 Task: Get the current traffic updates for the Santa Fe Plaza in New Mexico.
Action: Mouse moved to (100, 77)
Screenshot: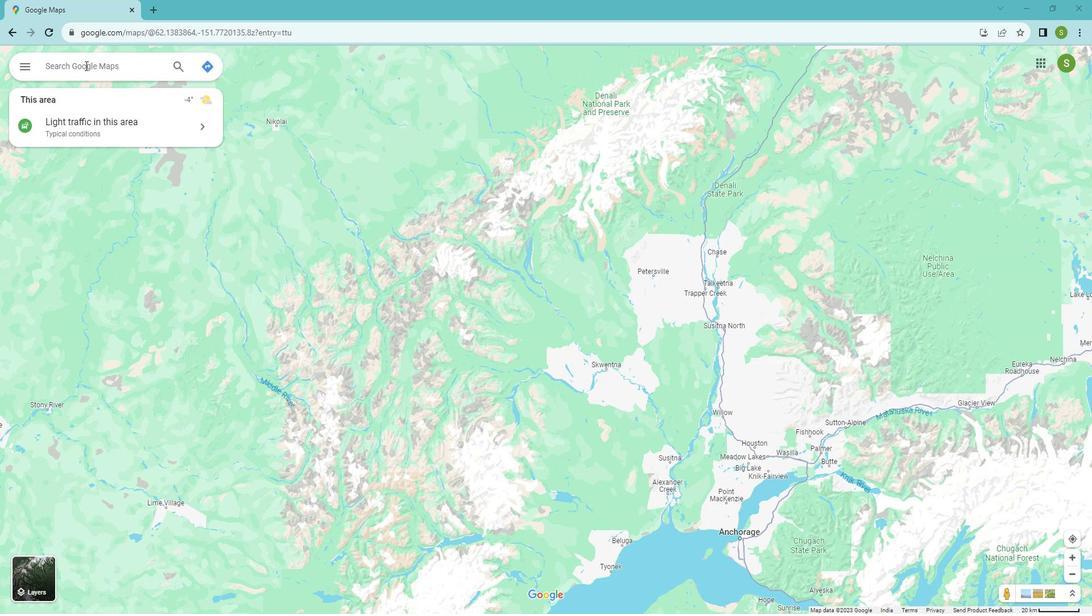 
Action: Mouse pressed left at (100, 77)
Screenshot: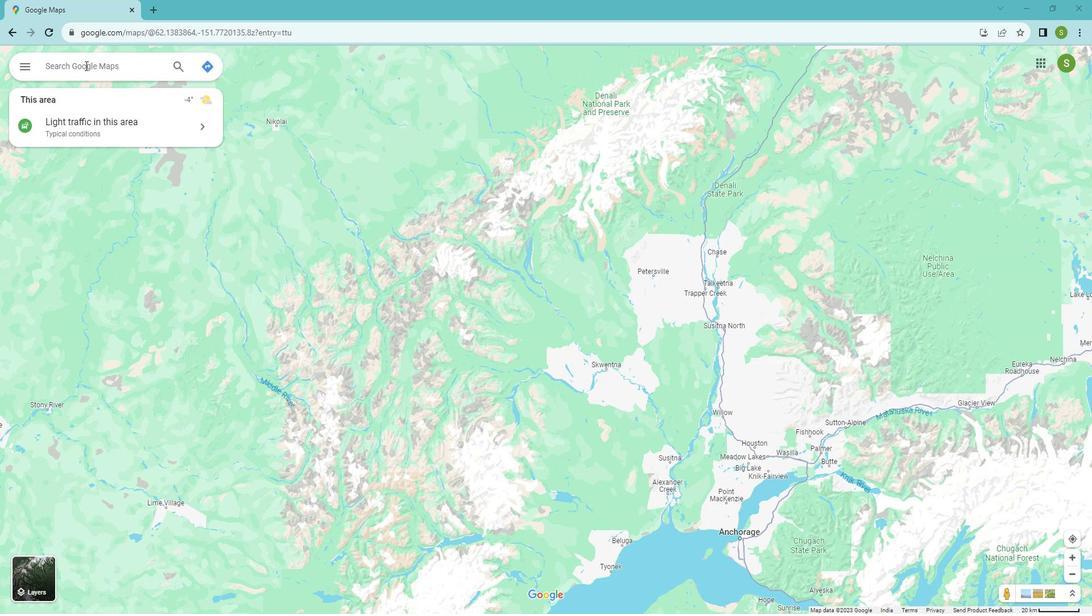 
Action: Key pressed <Key.shift>Santa<Key.space><Key.shift>Fe<Key.space><Key.shift>Plaza<Key.space><Key.shift>New<Key.space>
Screenshot: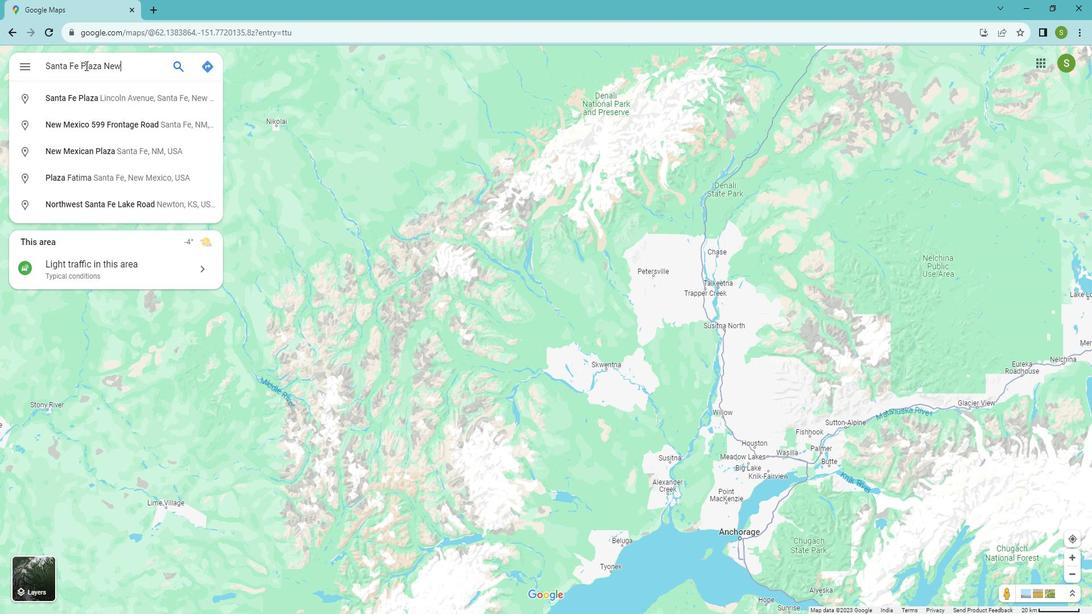
Action: Mouse moved to (139, 69)
Screenshot: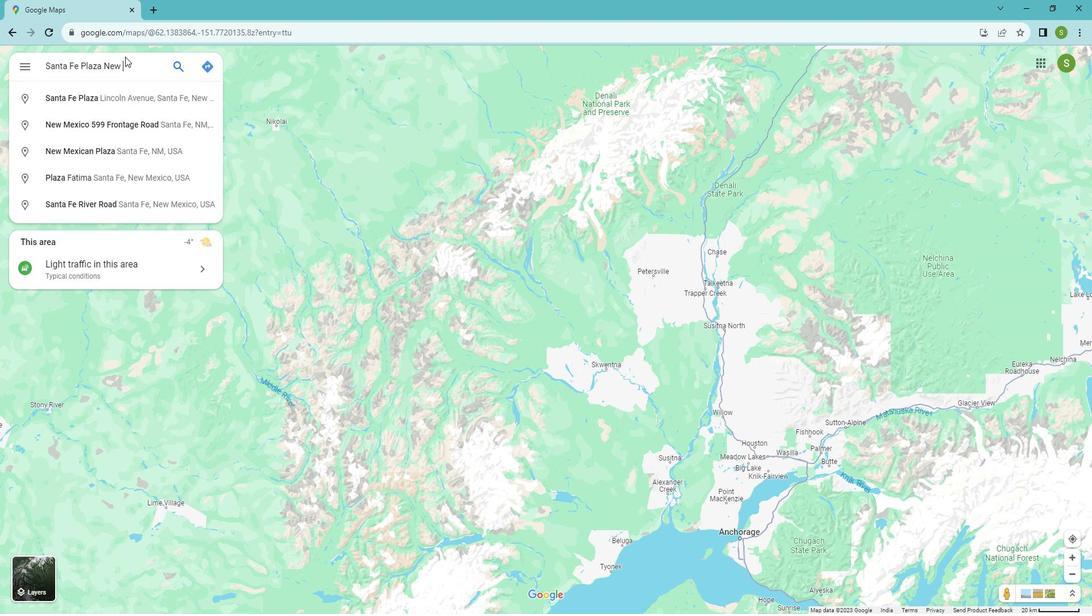 
Action: Key pressed <Key.shift>Mexico
Screenshot: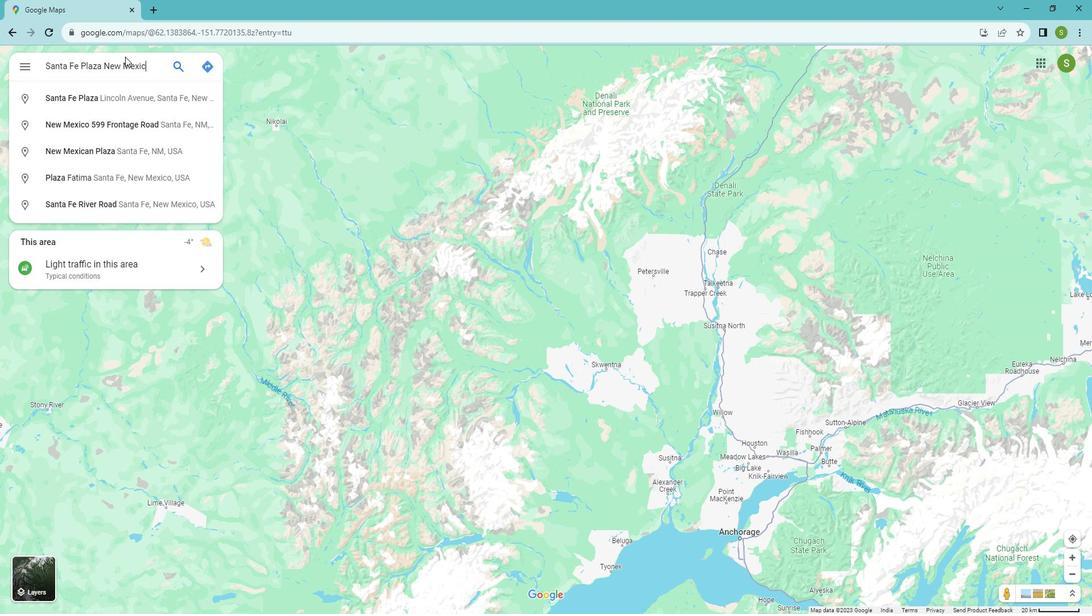
Action: Mouse moved to (194, 78)
Screenshot: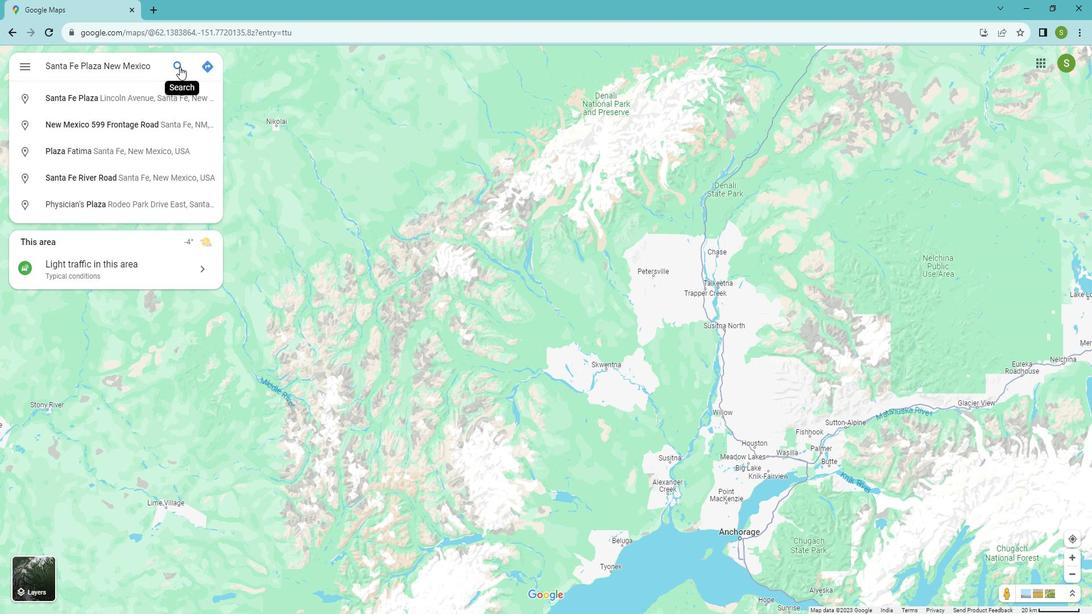 
Action: Mouse pressed left at (194, 78)
Screenshot: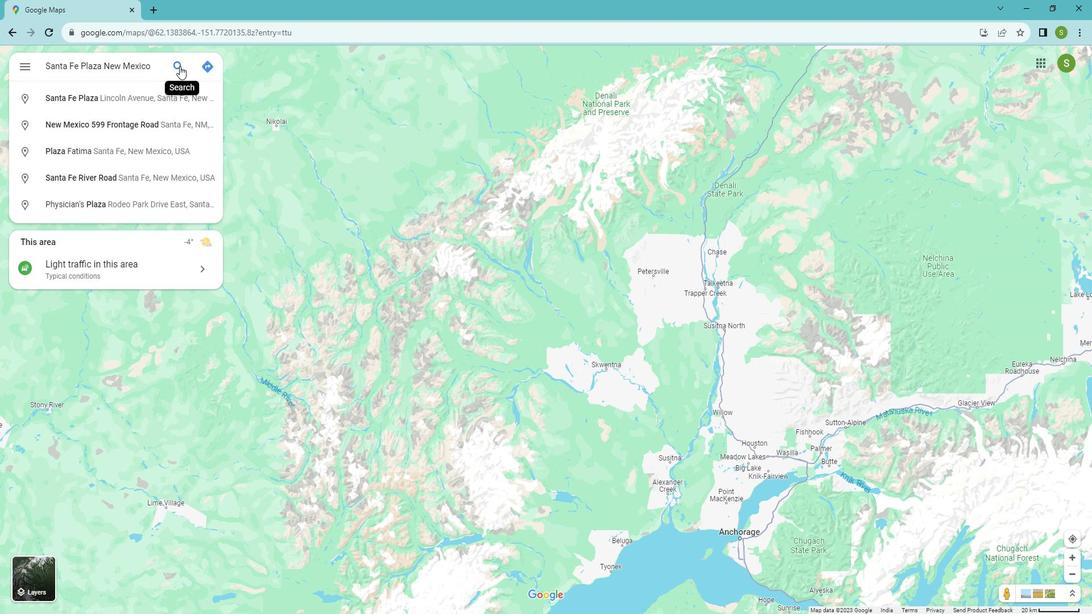 
Action: Mouse moved to (699, 327)
Screenshot: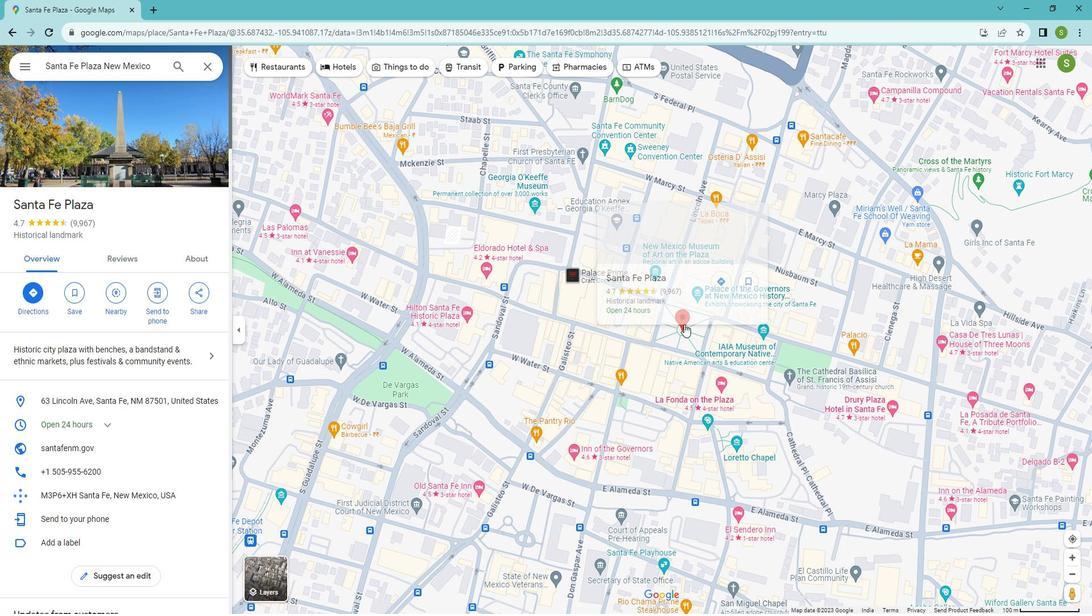 
Action: Mouse pressed left at (699, 327)
Screenshot: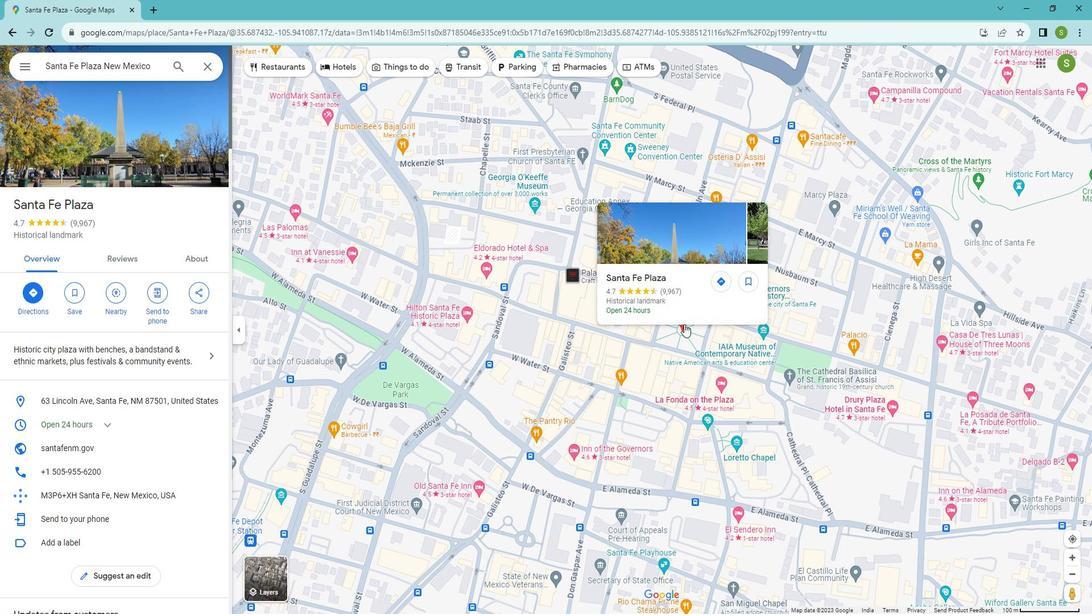 
Action: Mouse moved to (280, 563)
Screenshot: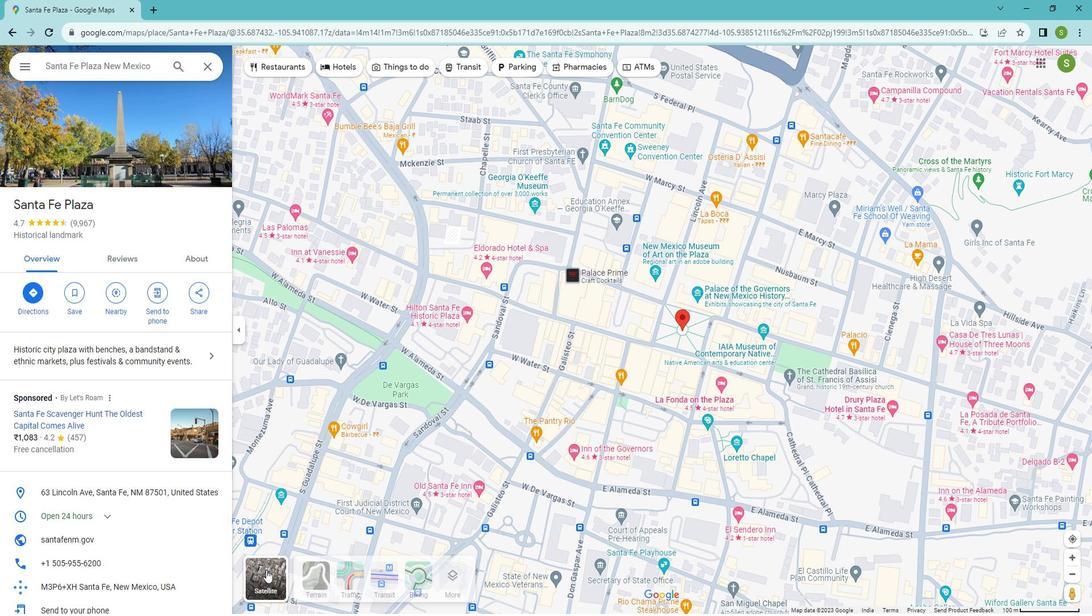 
Action: Mouse pressed left at (280, 563)
Screenshot: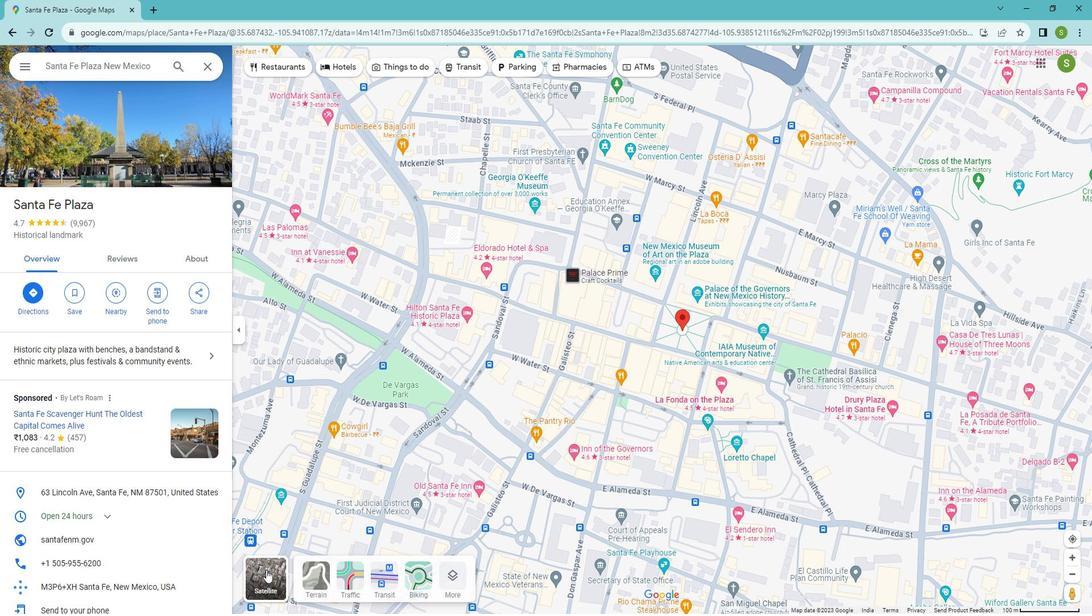
Action: Mouse moved to (359, 572)
Screenshot: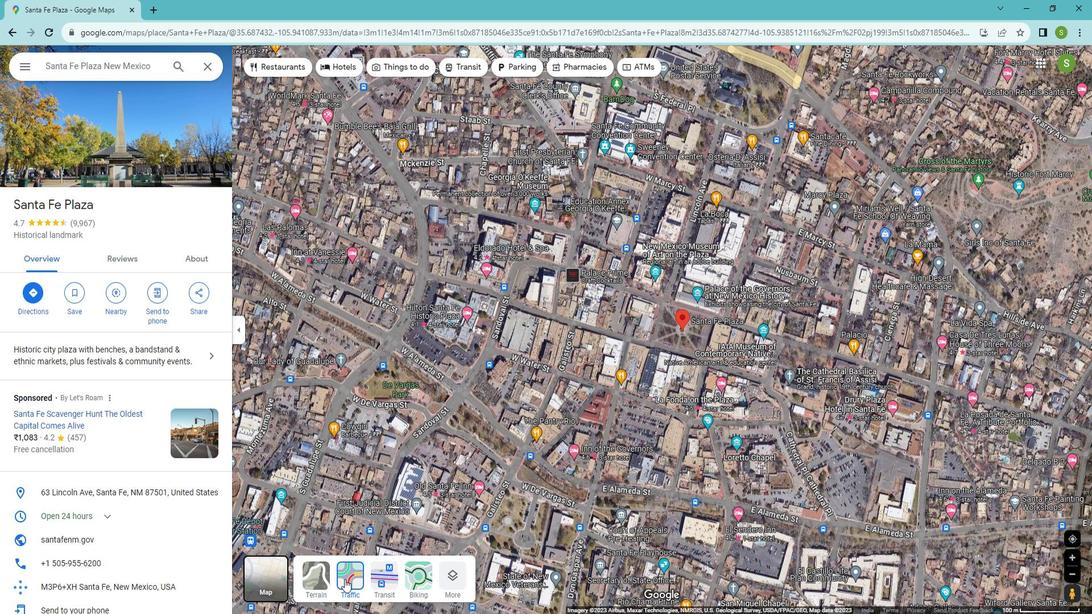 
Action: Mouse pressed left at (359, 572)
Screenshot: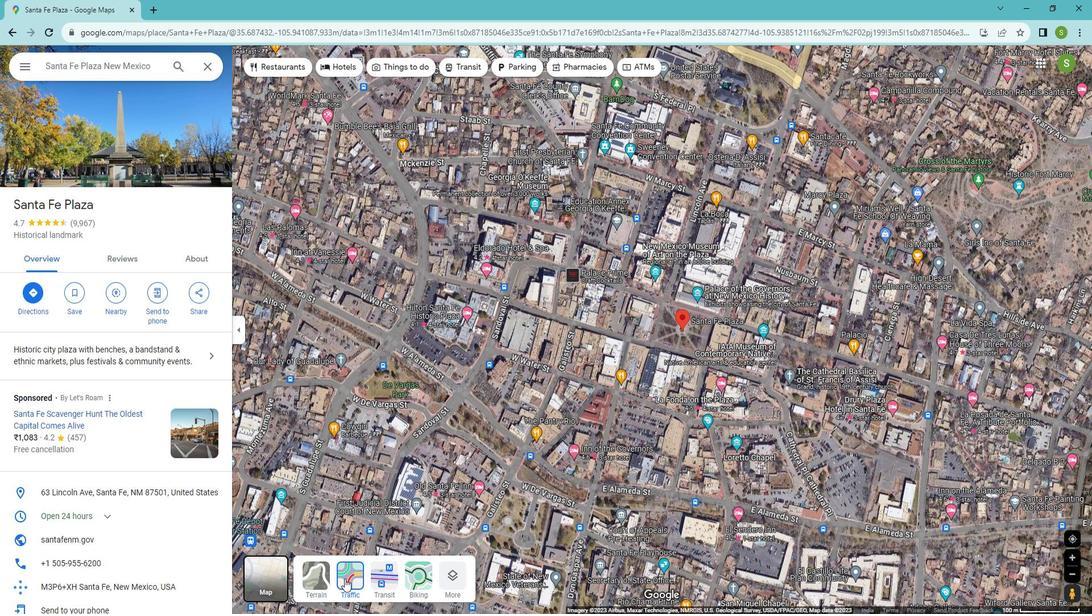 
Action: Mouse moved to (360, 570)
Screenshot: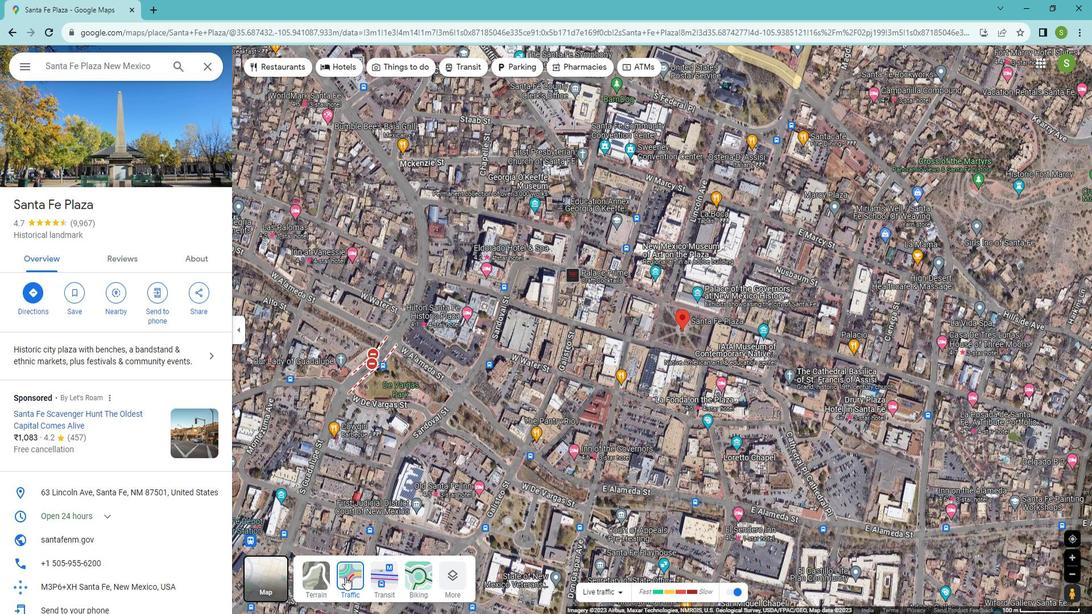 
Action: Mouse pressed left at (360, 570)
Screenshot: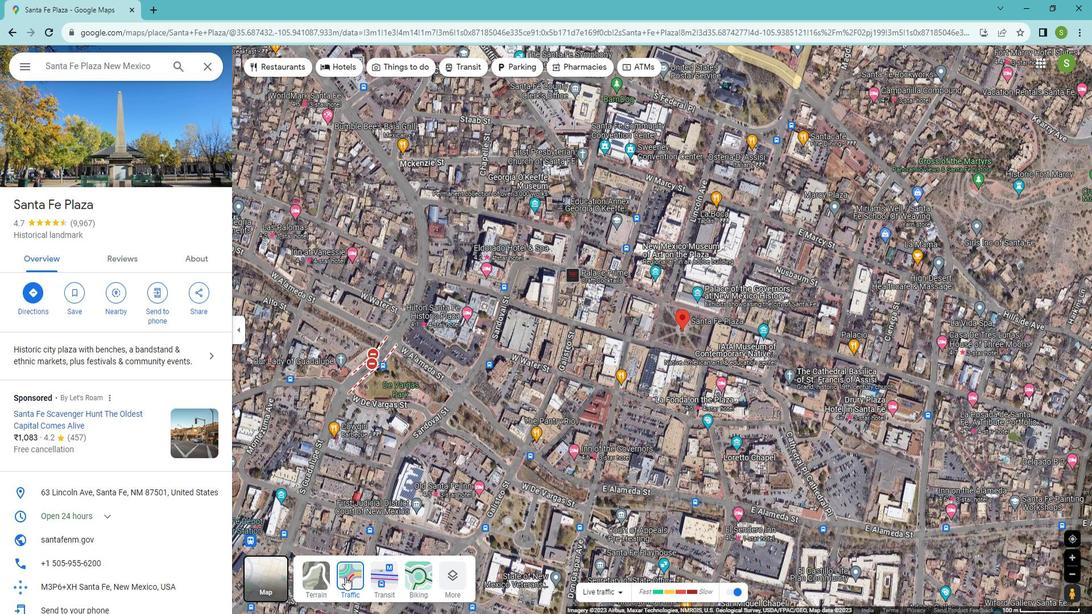 
Action: Mouse moved to (284, 560)
Screenshot: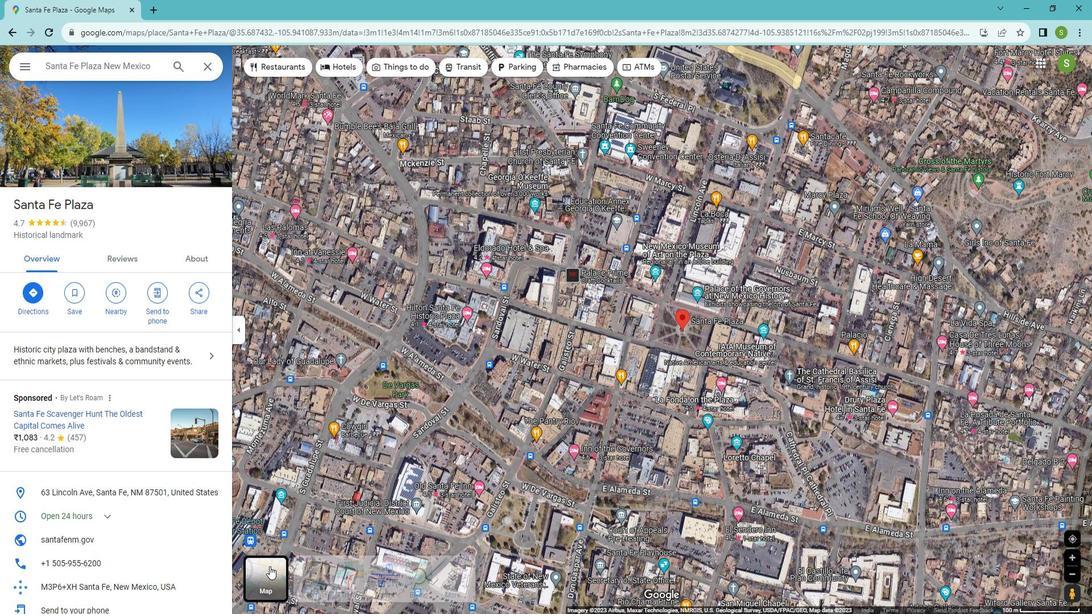 
Action: Mouse pressed left at (284, 560)
Screenshot: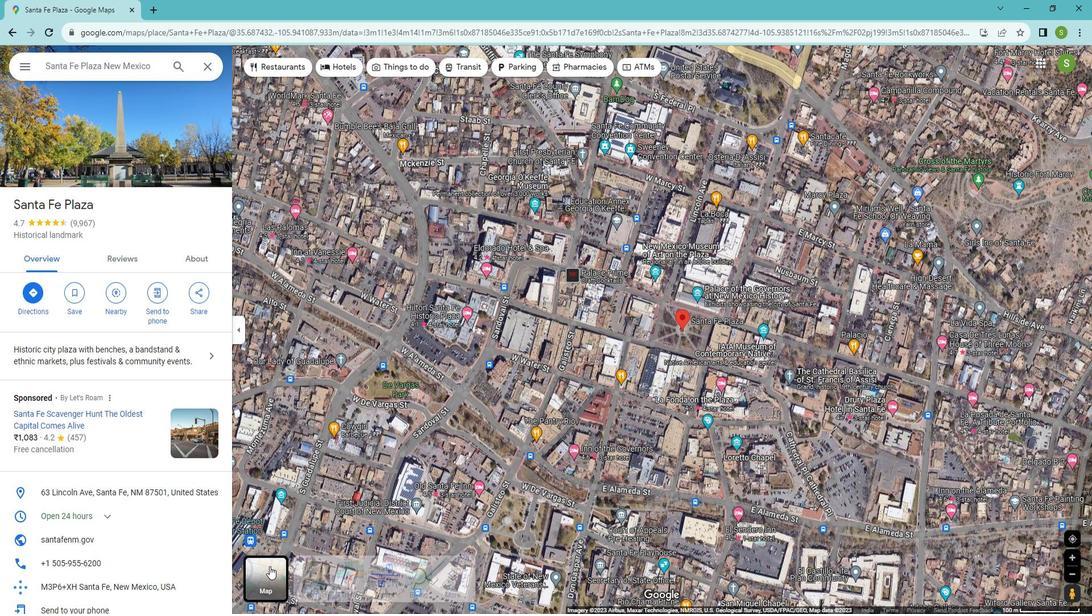 
Action: Mouse moved to (366, 566)
Screenshot: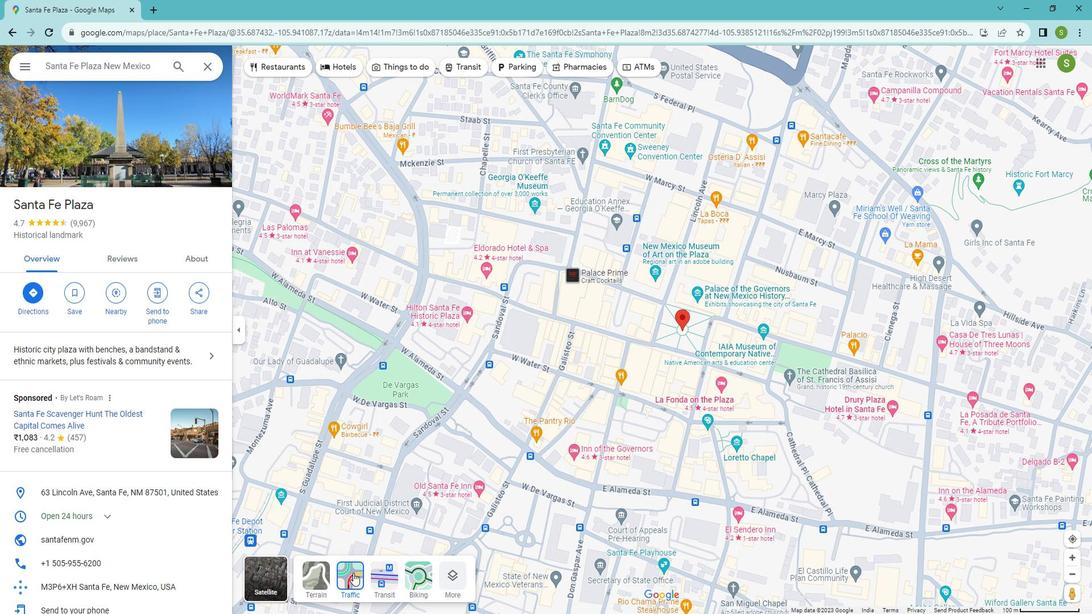 
Action: Mouse pressed left at (366, 566)
Screenshot: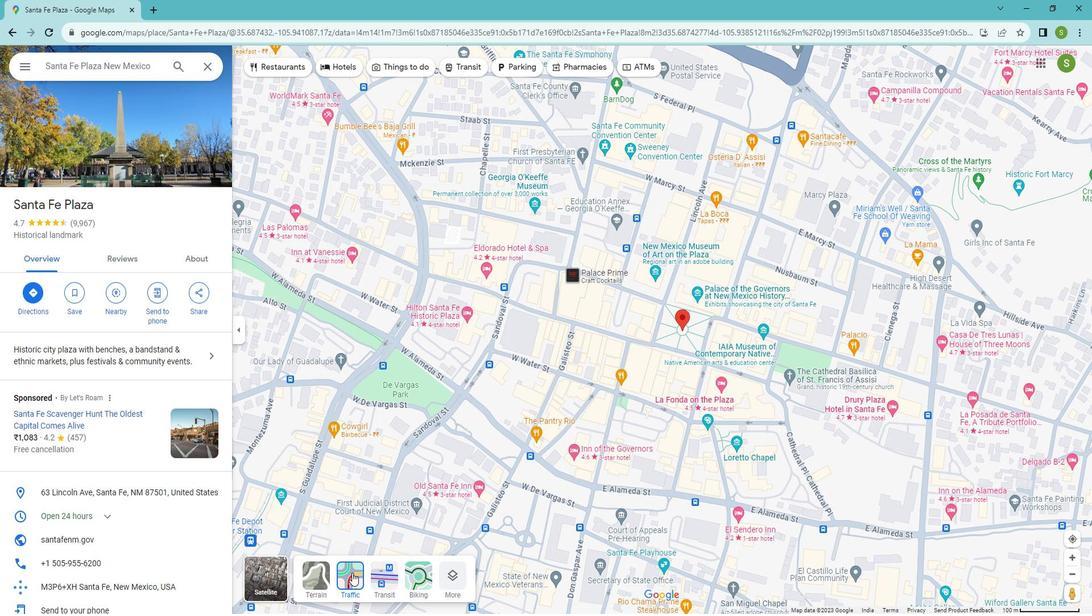 
Action: Mouse moved to (634, 585)
Screenshot: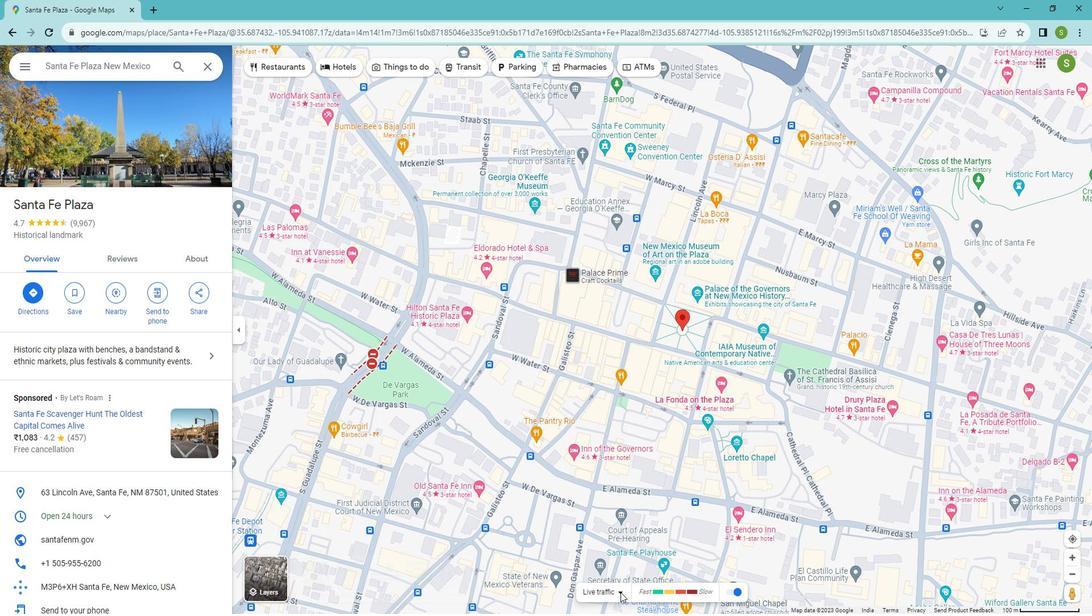
Action: Mouse pressed left at (634, 585)
Screenshot: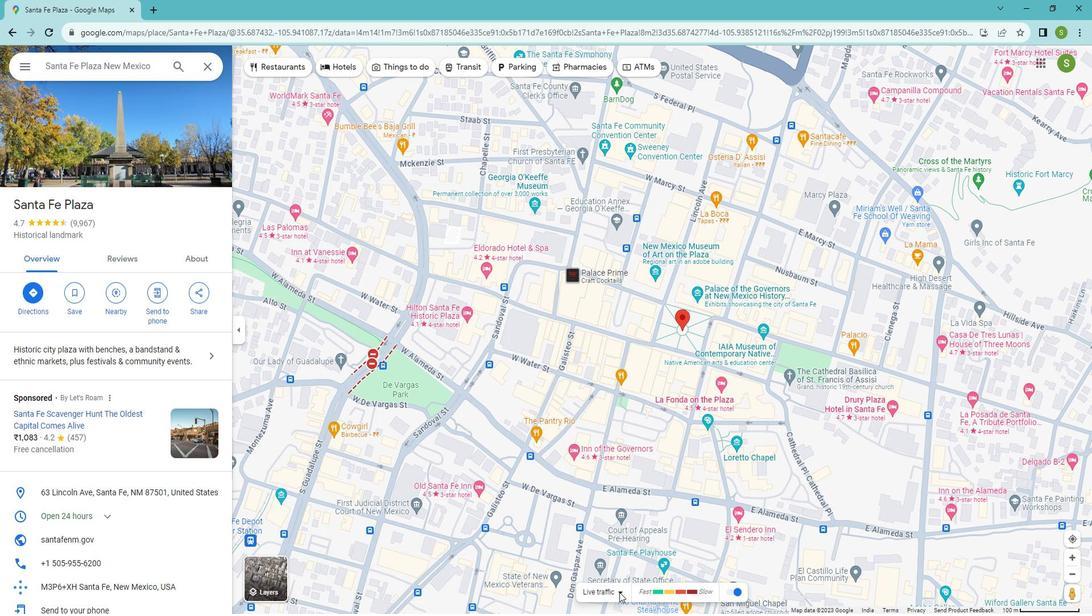 
Action: Mouse moved to (622, 572)
Screenshot: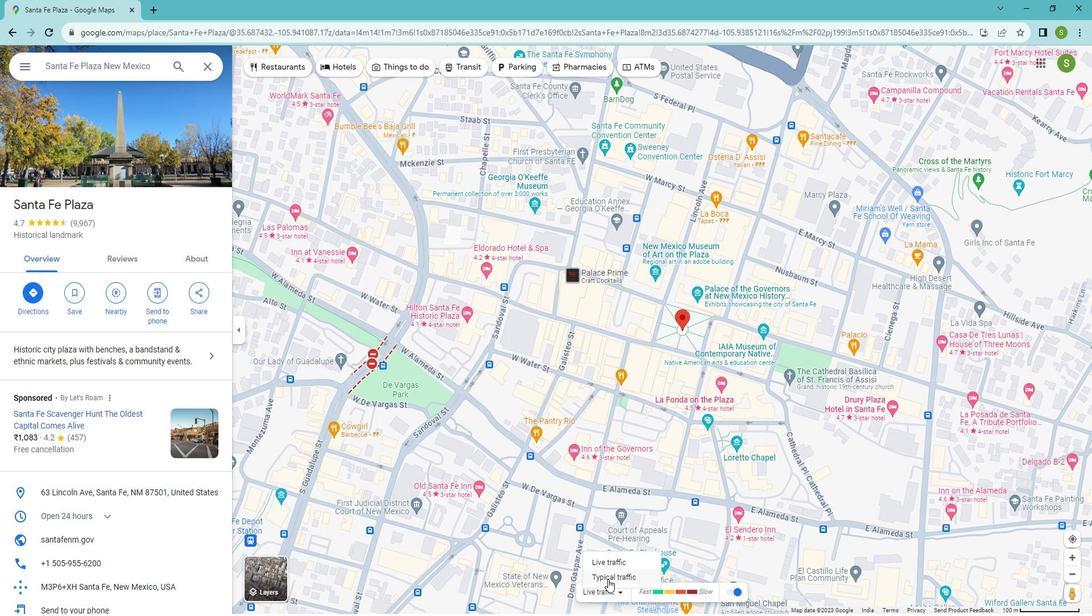 
Action: Mouse pressed left at (622, 572)
Screenshot: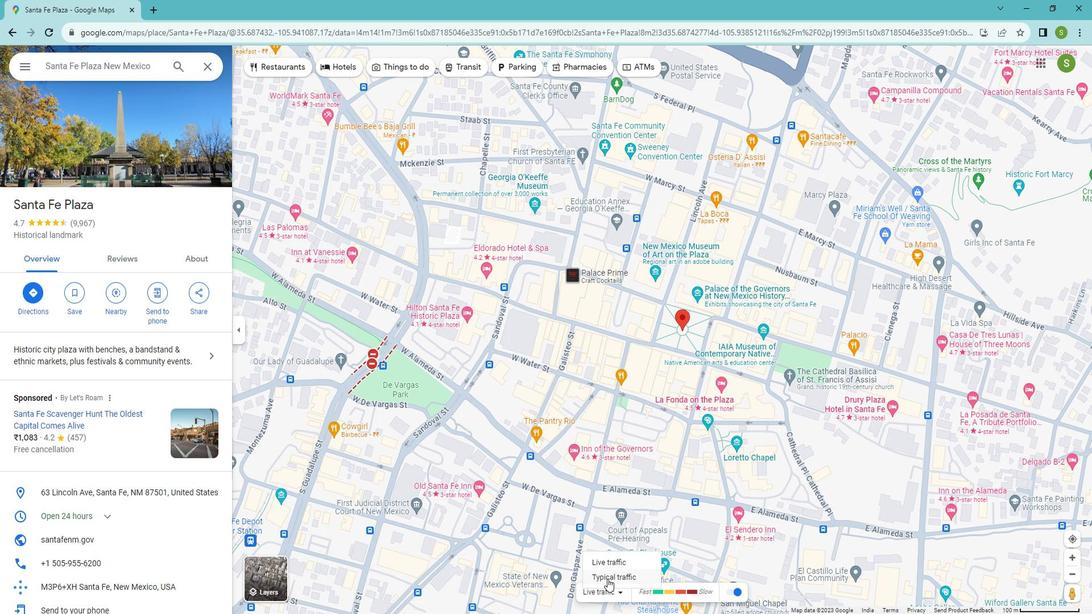 
Action: Mouse moved to (439, 359)
Screenshot: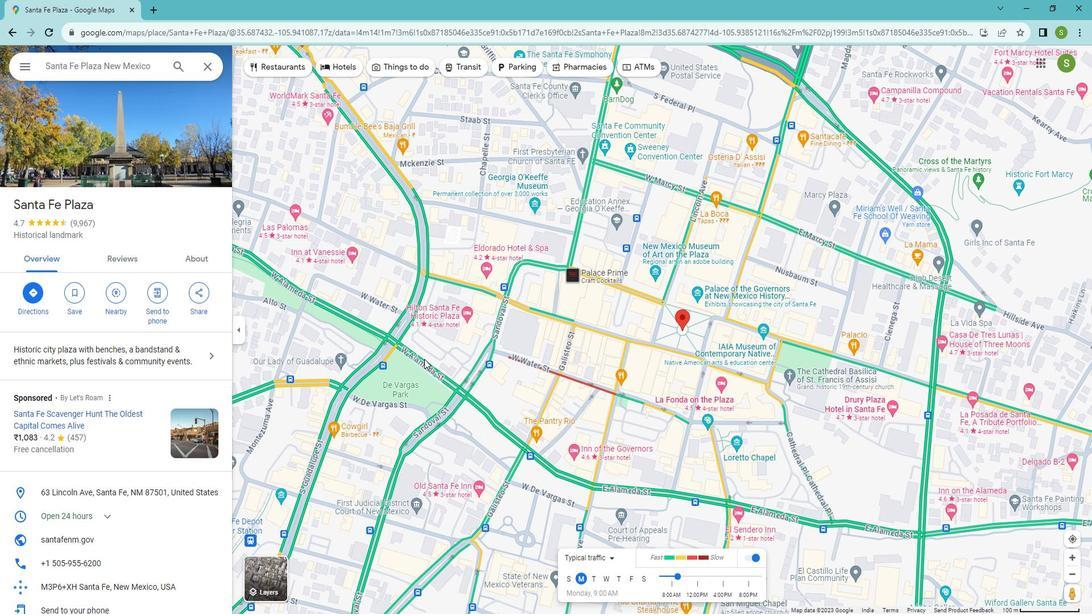 
Action: Mouse scrolled (439, 358) with delta (0, 0)
Screenshot: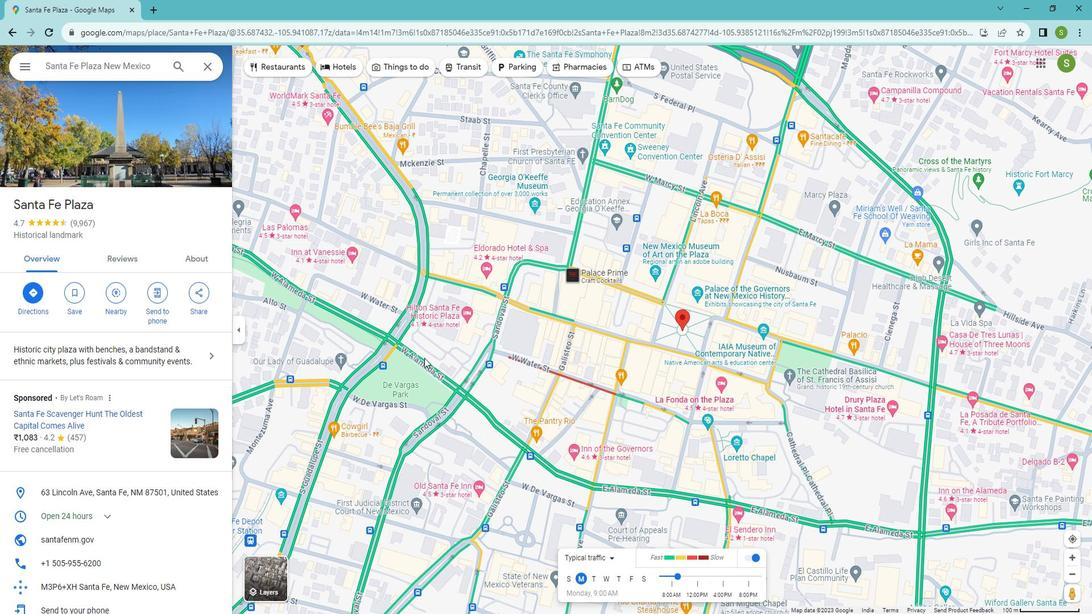 
Action: Mouse scrolled (439, 358) with delta (0, 0)
Screenshot: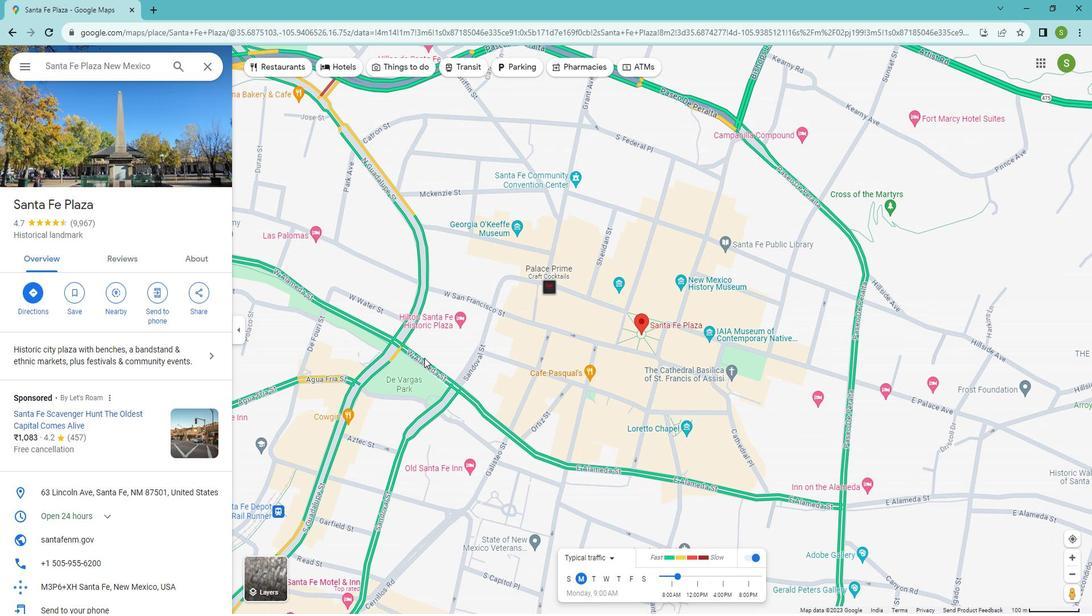 
Action: Mouse scrolled (439, 358) with delta (0, 0)
Screenshot: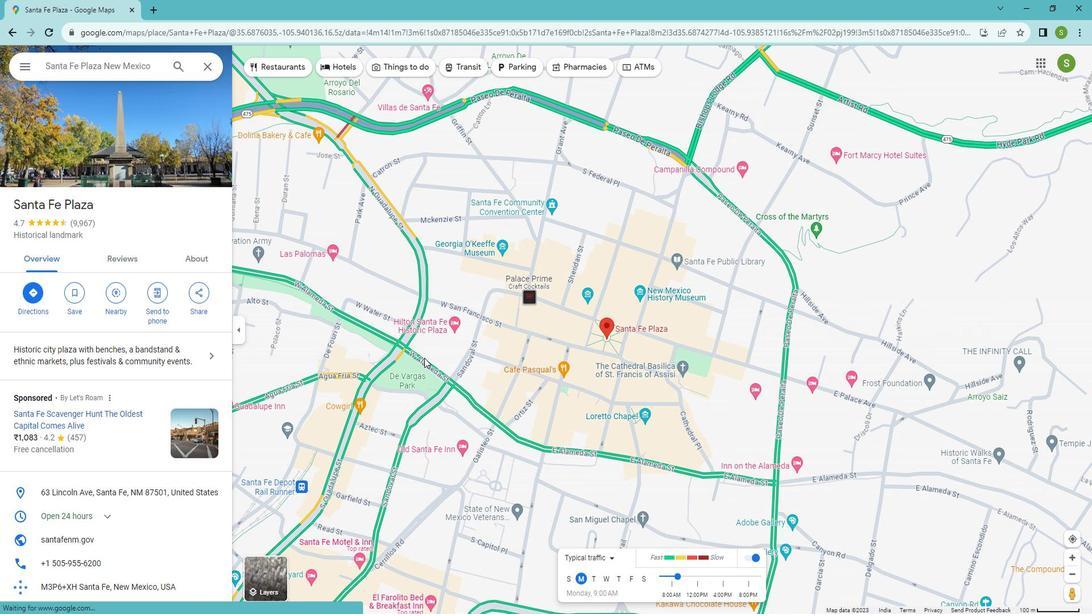 
Action: Mouse scrolled (439, 358) with delta (0, 0)
Screenshot: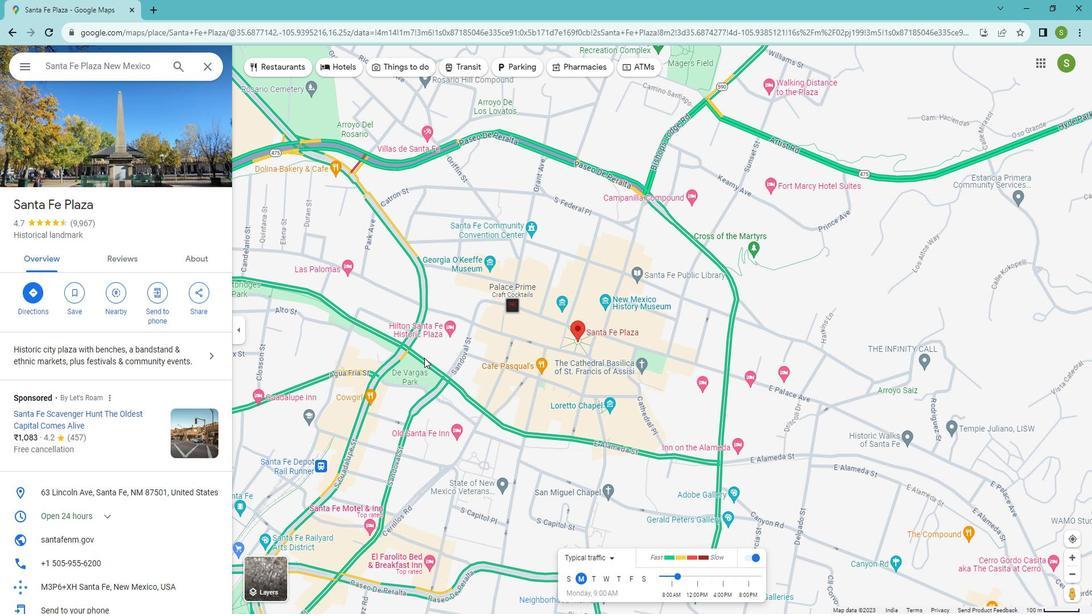
Action: Mouse scrolled (439, 358) with delta (0, 0)
Screenshot: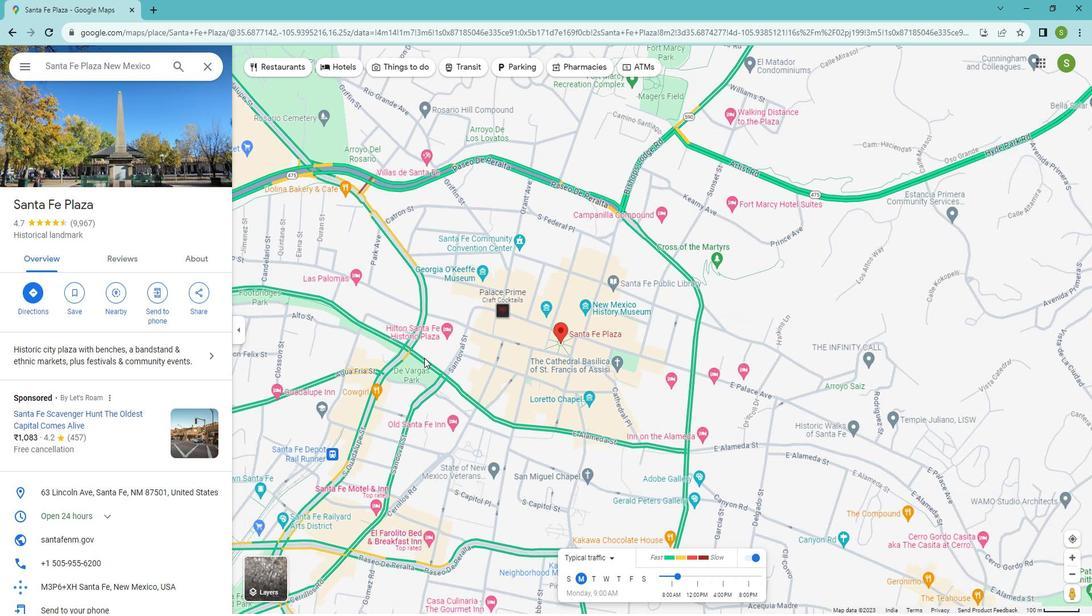 
Action: Mouse scrolled (439, 358) with delta (0, 0)
Screenshot: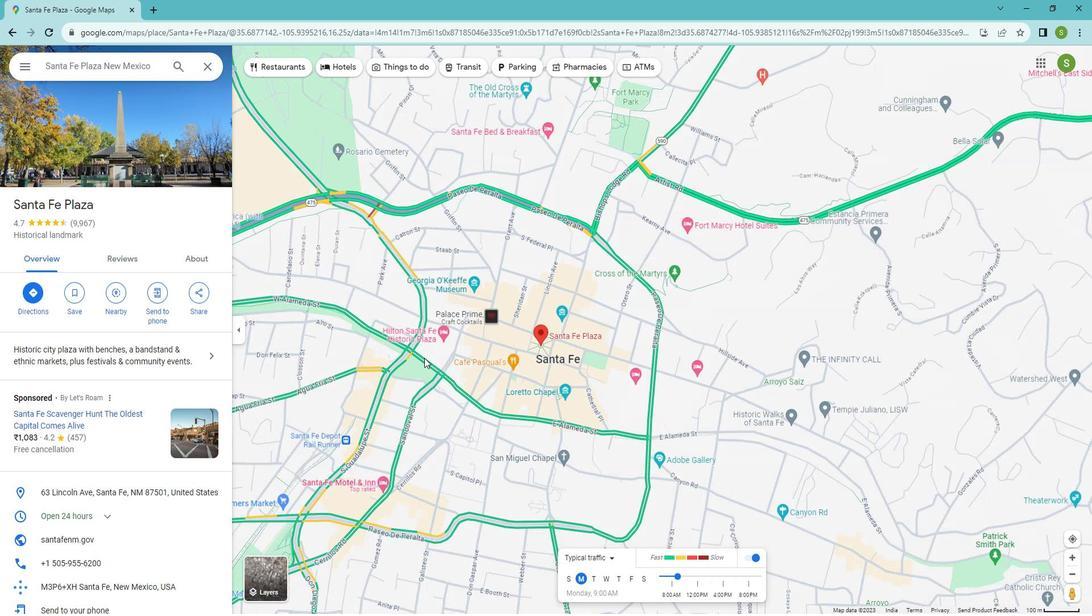 
Action: Mouse scrolled (439, 358) with delta (0, 0)
Screenshot: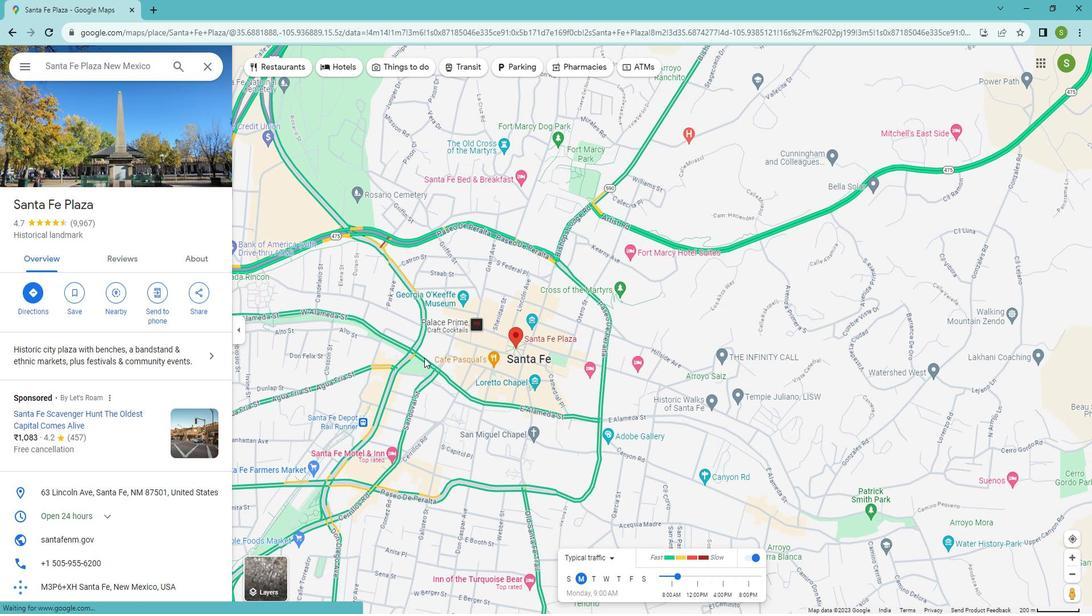 
Action: Mouse scrolled (439, 358) with delta (0, 0)
Screenshot: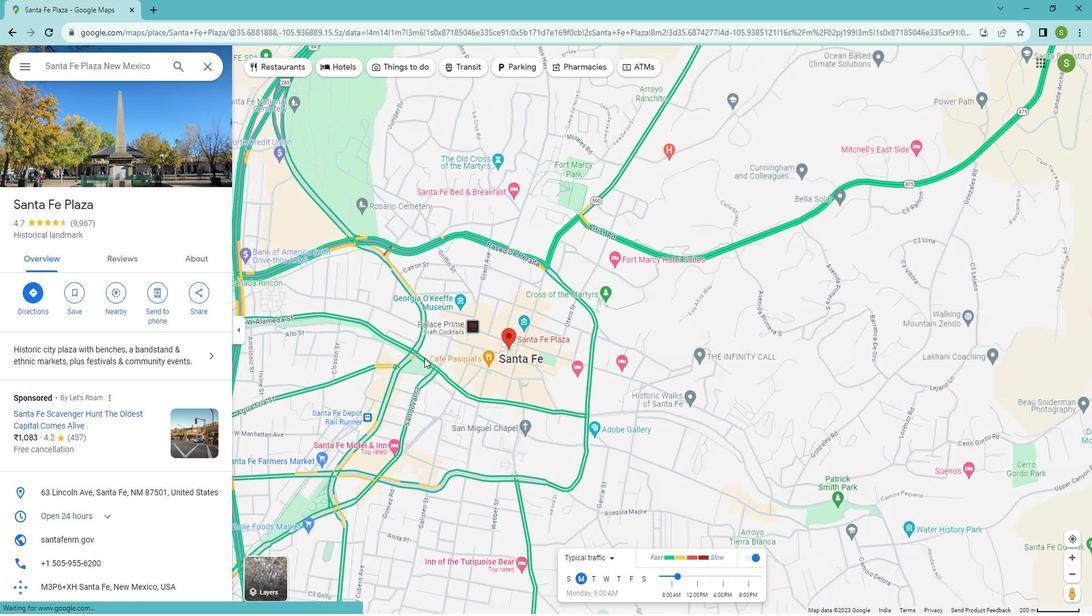 
Action: Mouse scrolled (439, 358) with delta (0, 0)
Screenshot: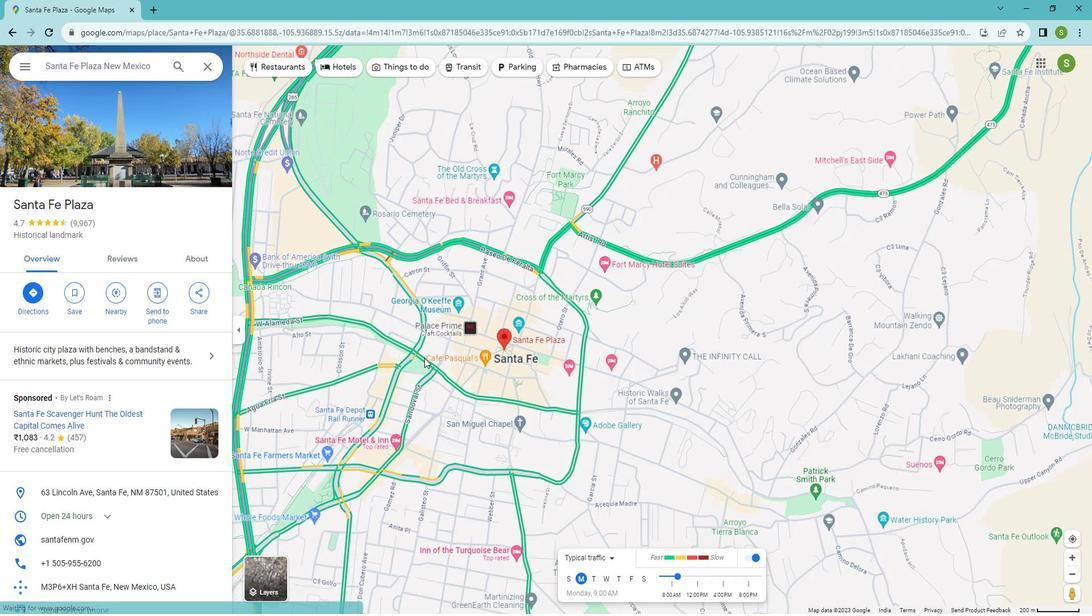 
Action: Mouse moved to (490, 341)
Screenshot: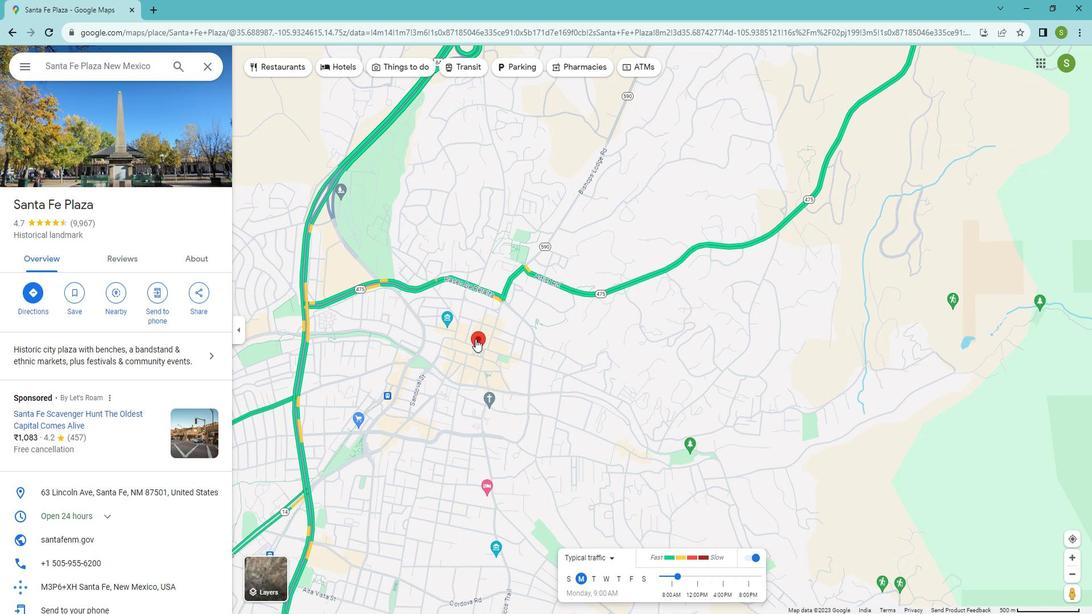 
Action: Mouse pressed left at (490, 341)
Screenshot: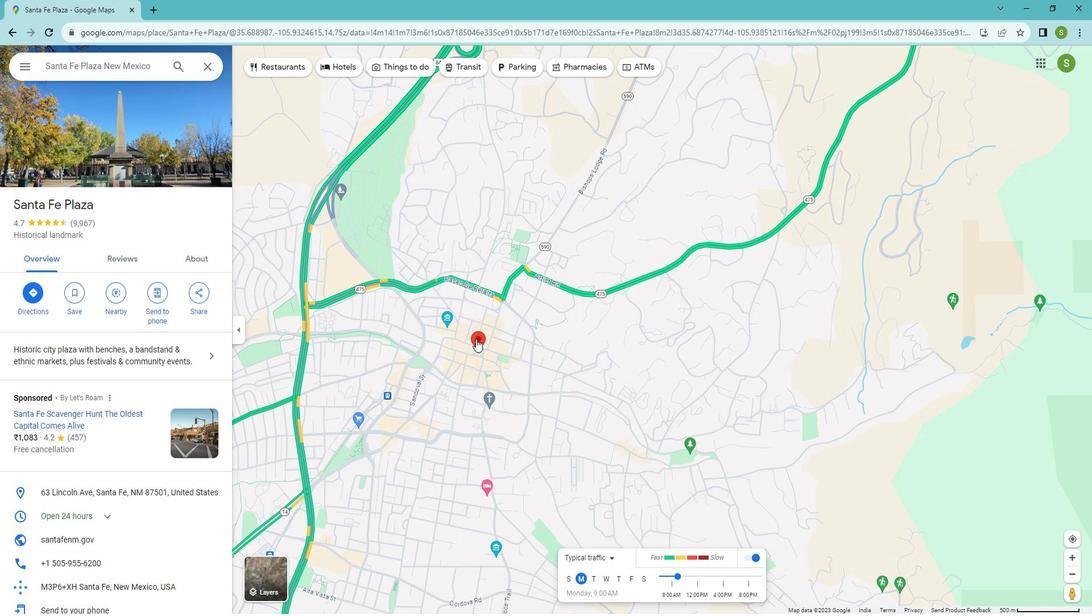 
Action: Mouse moved to (502, 358)
Screenshot: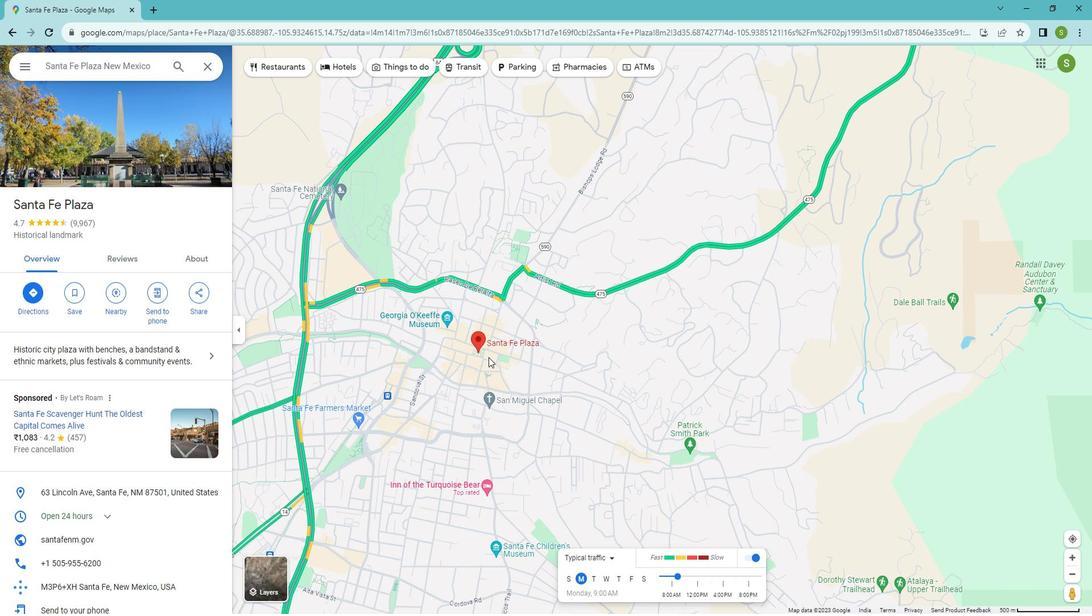 
Action: Mouse pressed left at (502, 358)
Screenshot: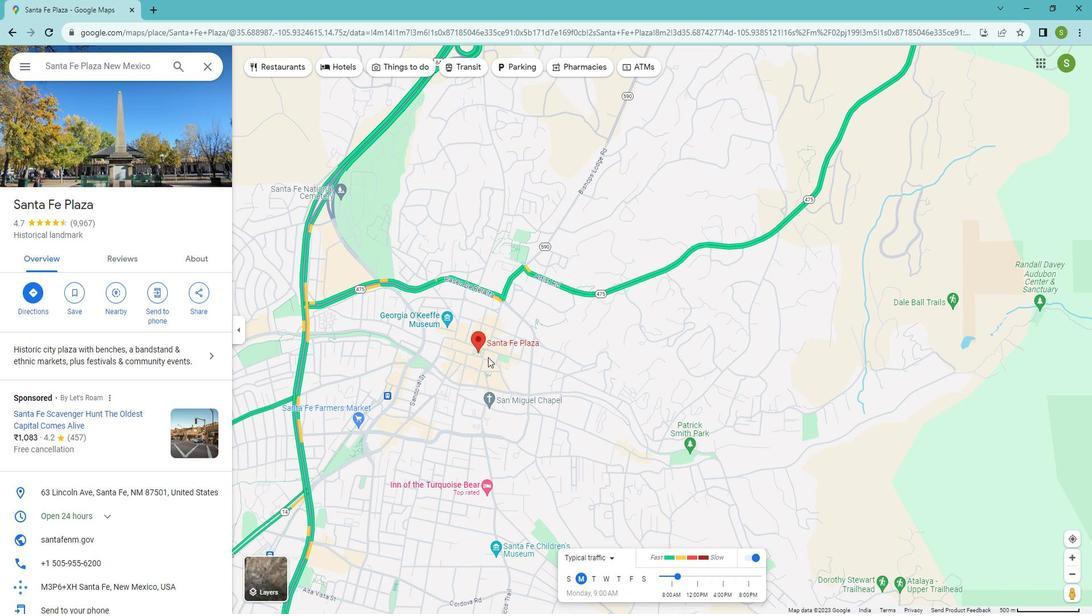 
Action: Mouse moved to (277, 564)
Screenshot: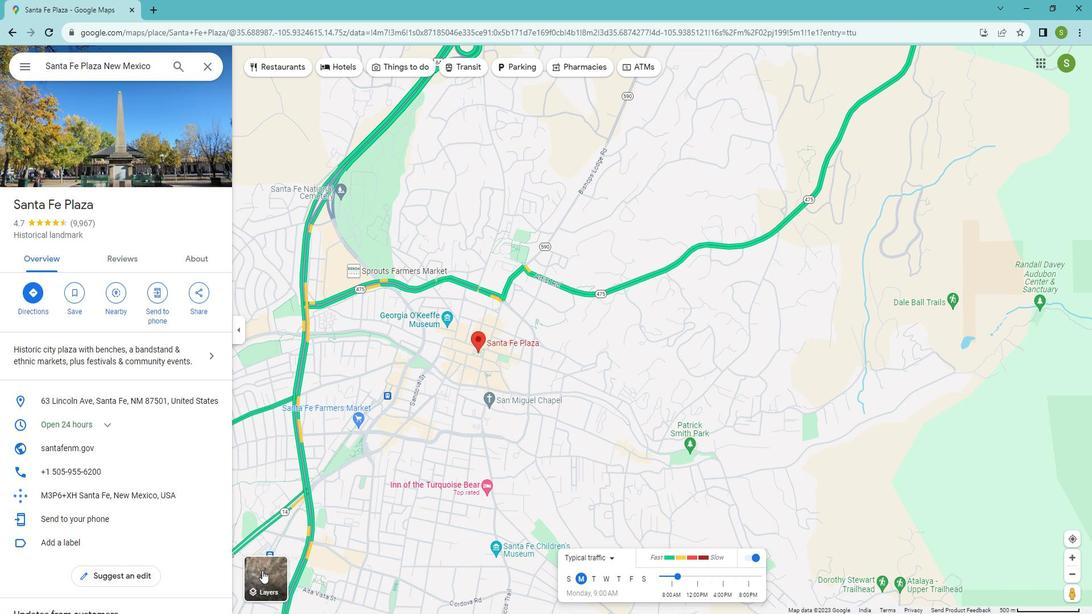 
Action: Mouse pressed left at (277, 564)
Screenshot: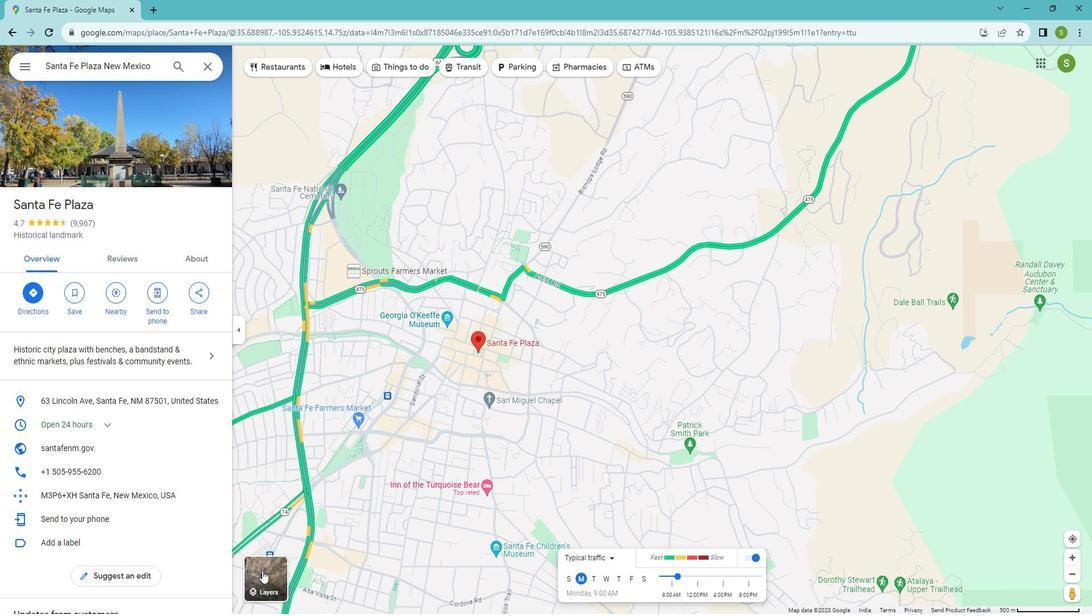 
Action: Mouse moved to (606, 280)
Screenshot: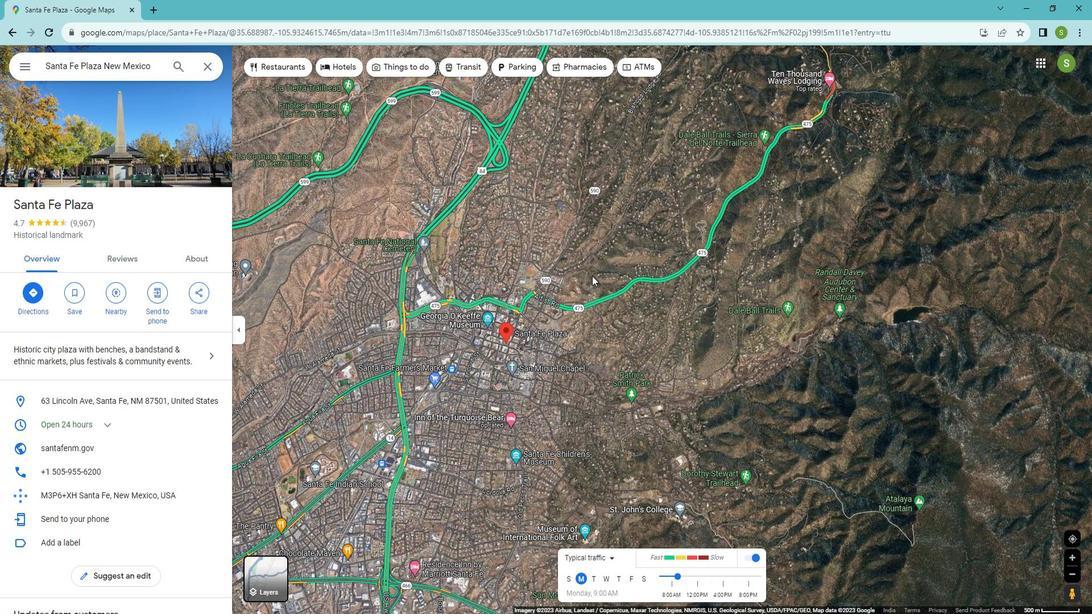 
Action: Mouse scrolled (606, 279) with delta (0, 0)
Screenshot: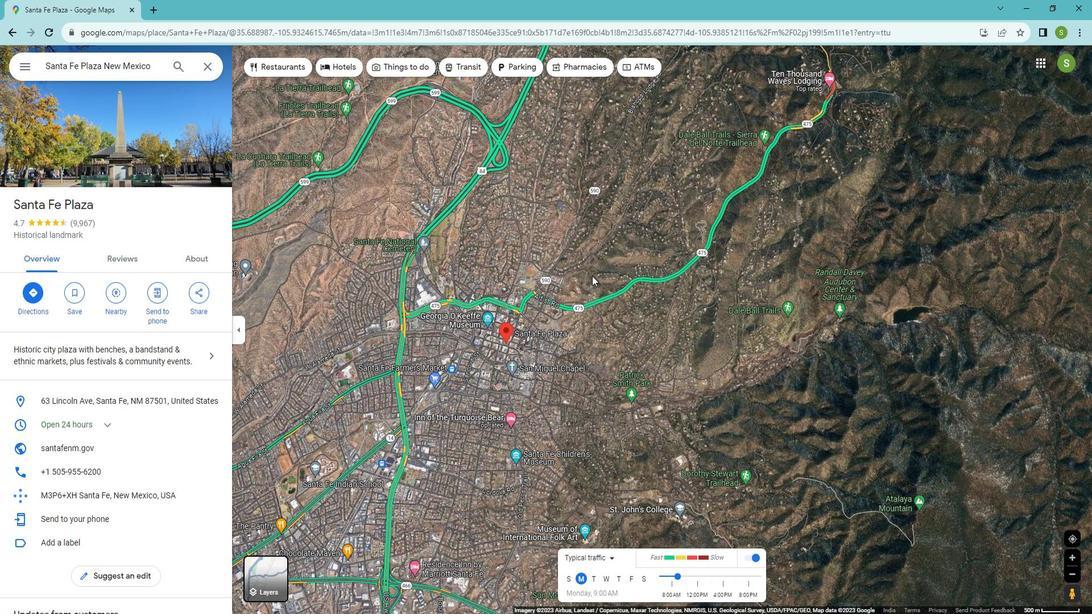 
Action: Mouse moved to (606, 280)
Screenshot: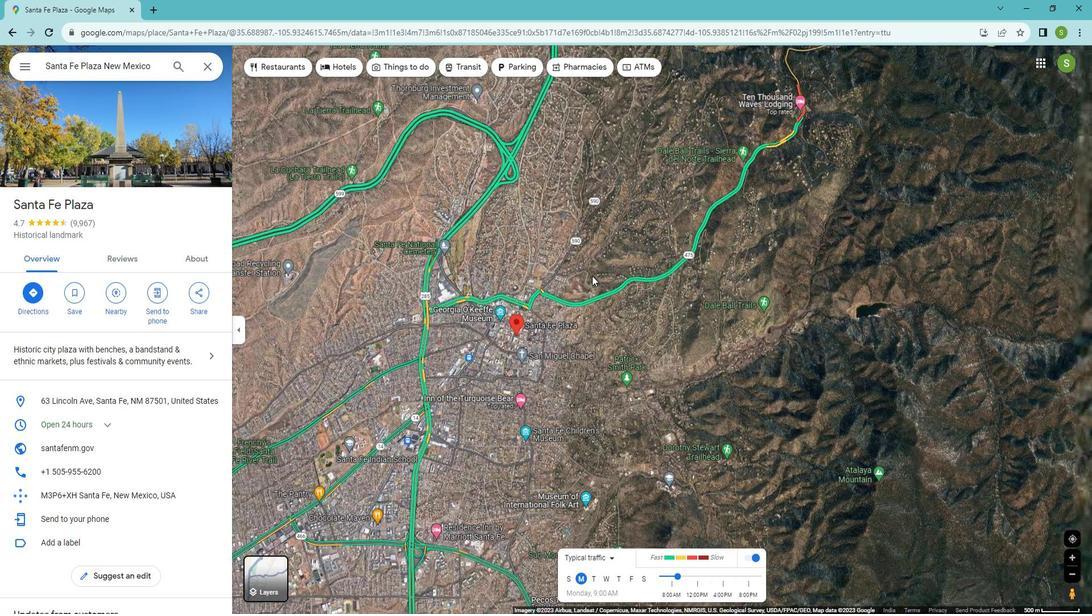
Action: Mouse scrolled (606, 279) with delta (0, 0)
Screenshot: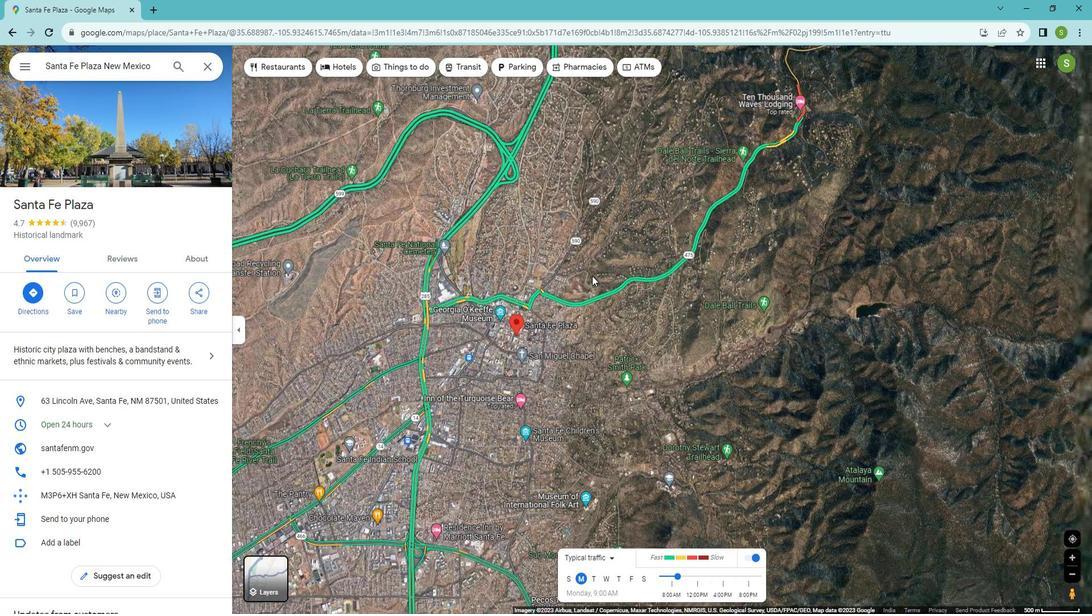 
Action: Mouse moved to (604, 281)
Screenshot: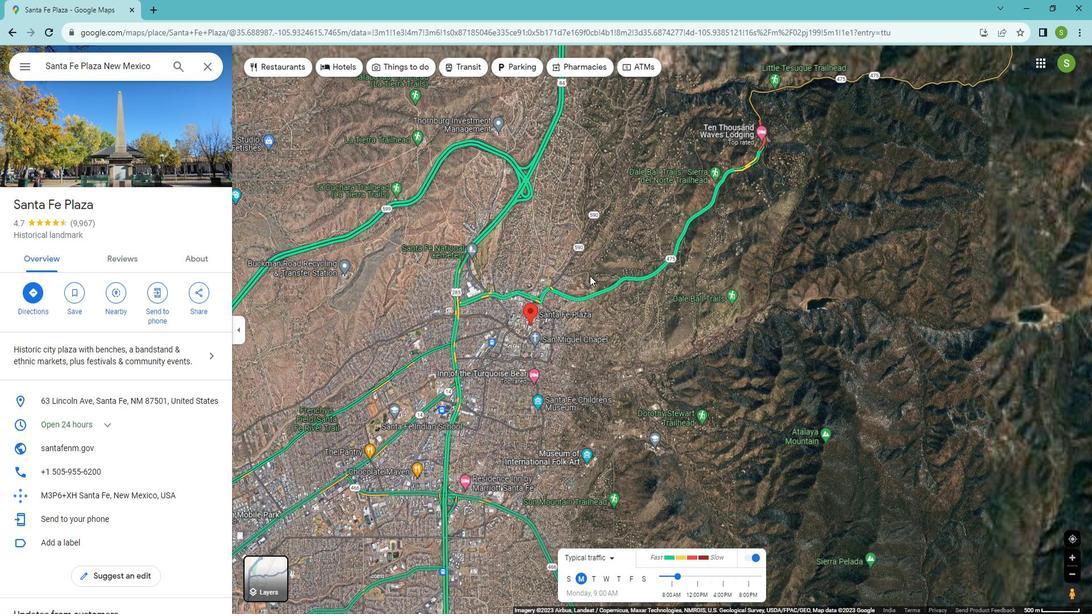 
Action: Mouse scrolled (604, 280) with delta (0, 0)
Screenshot: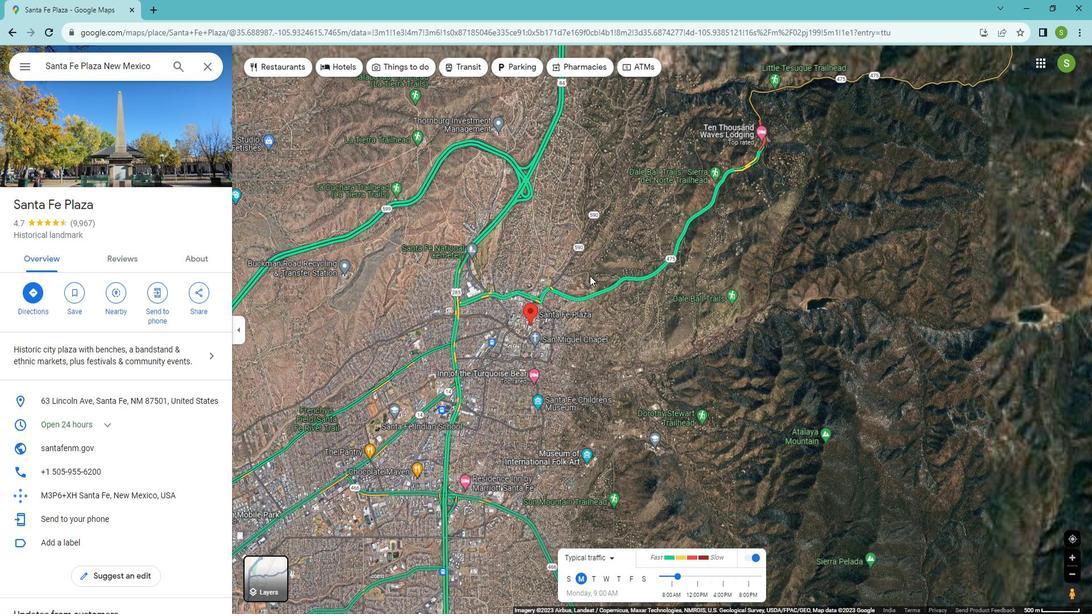 
Action: Mouse moved to (604, 284)
Screenshot: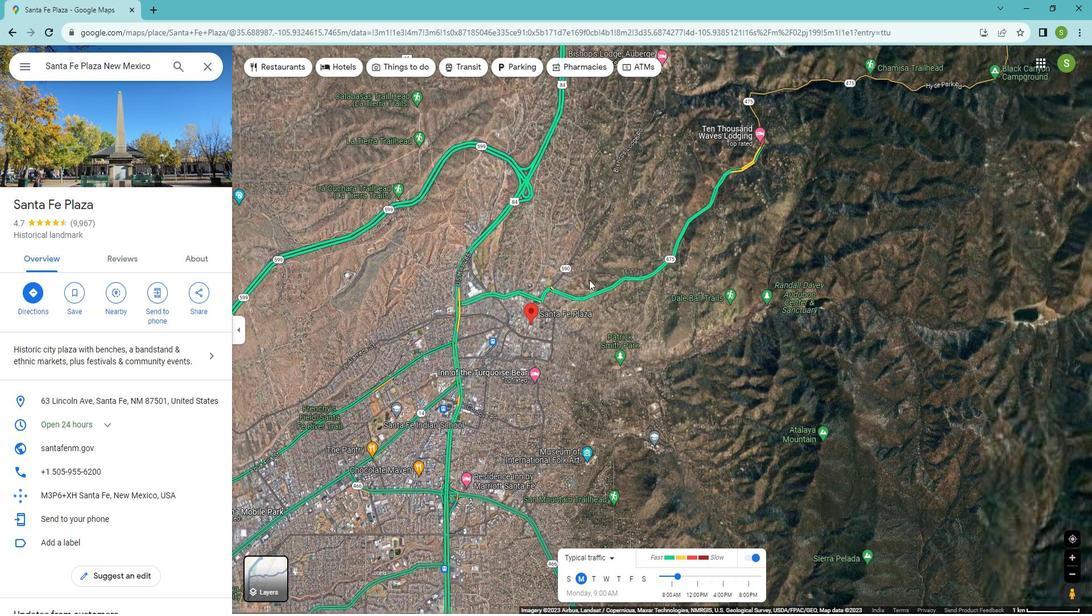 
Action: Mouse scrolled (604, 283) with delta (0, 0)
Screenshot: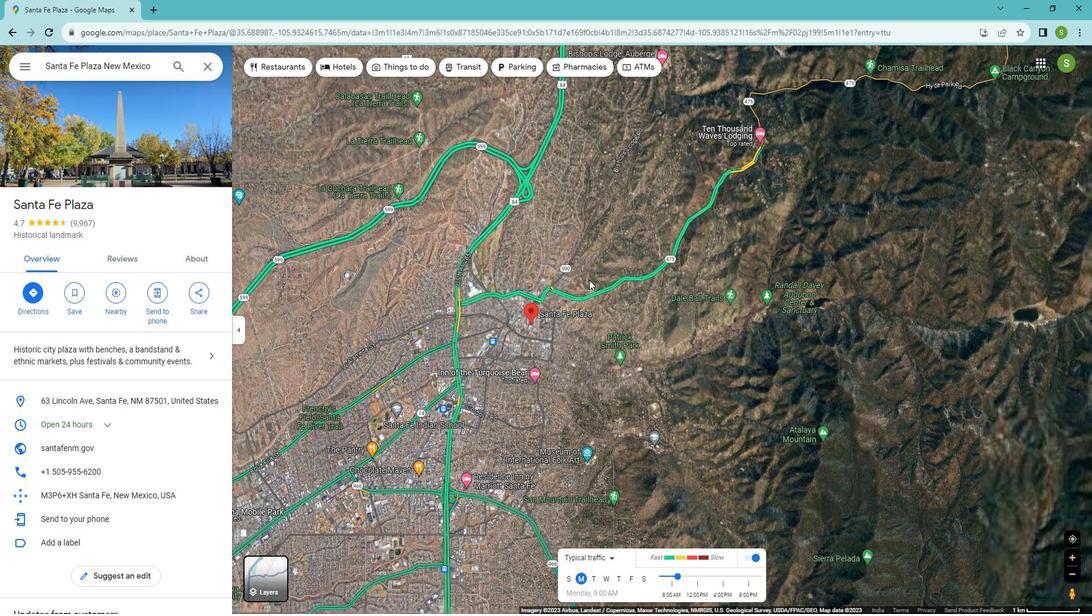 
Action: Mouse moved to (604, 287)
Screenshot: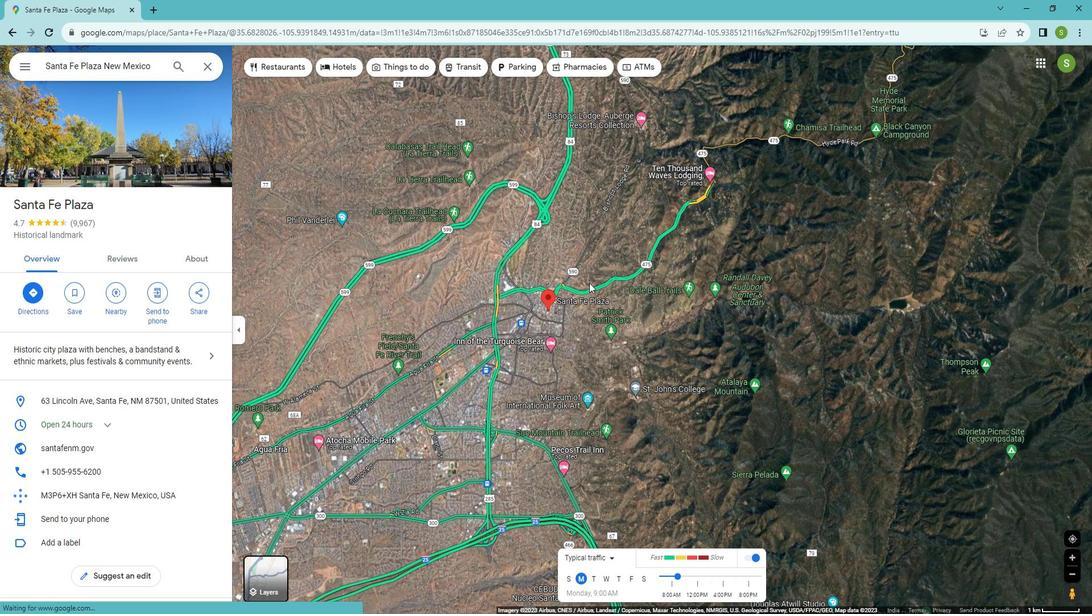 
Action: Mouse scrolled (604, 286) with delta (0, 0)
Screenshot: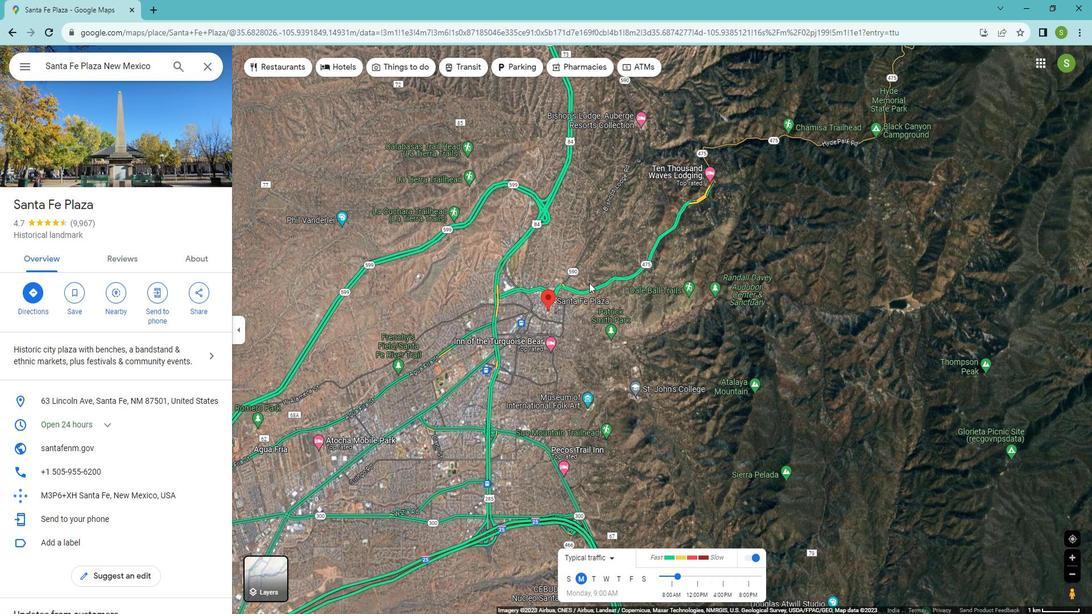 
Action: Mouse moved to (604, 287)
Screenshot: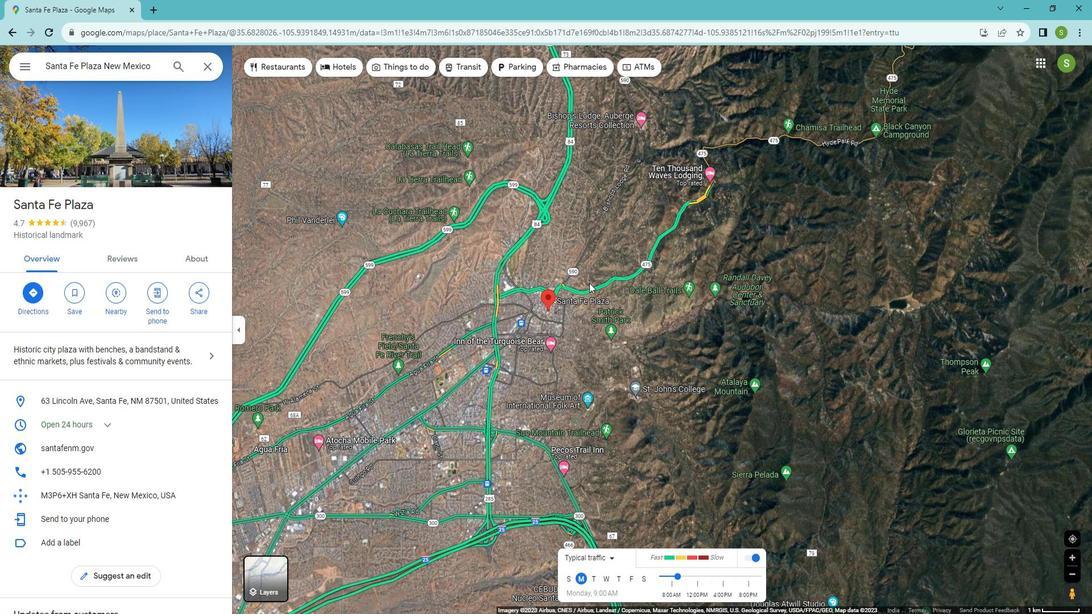 
Action: Mouse scrolled (604, 287) with delta (0, 0)
Screenshot: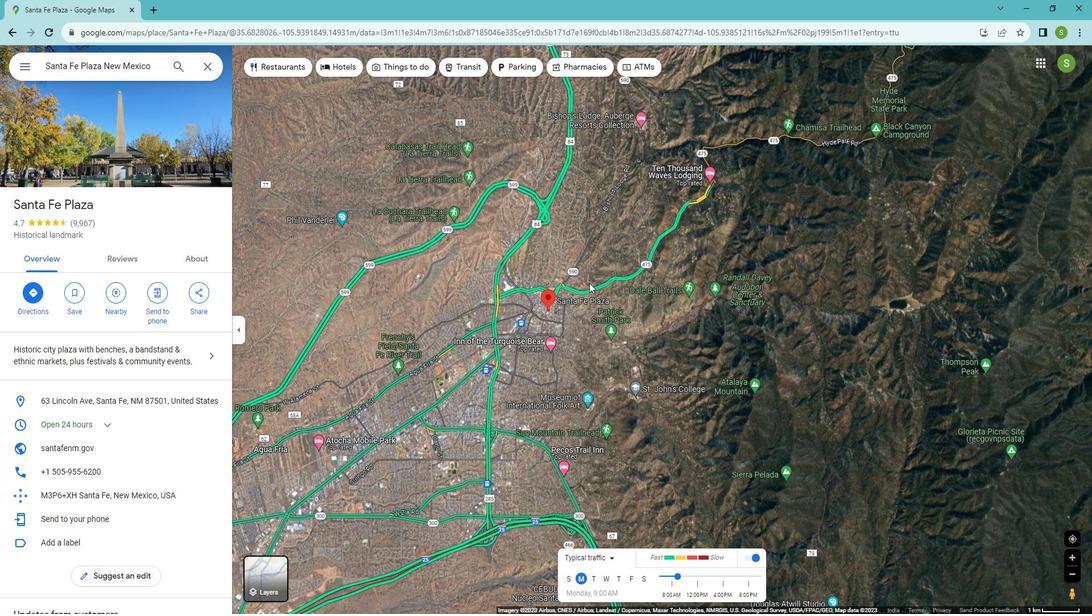 
Action: Mouse moved to (604, 288)
Screenshot: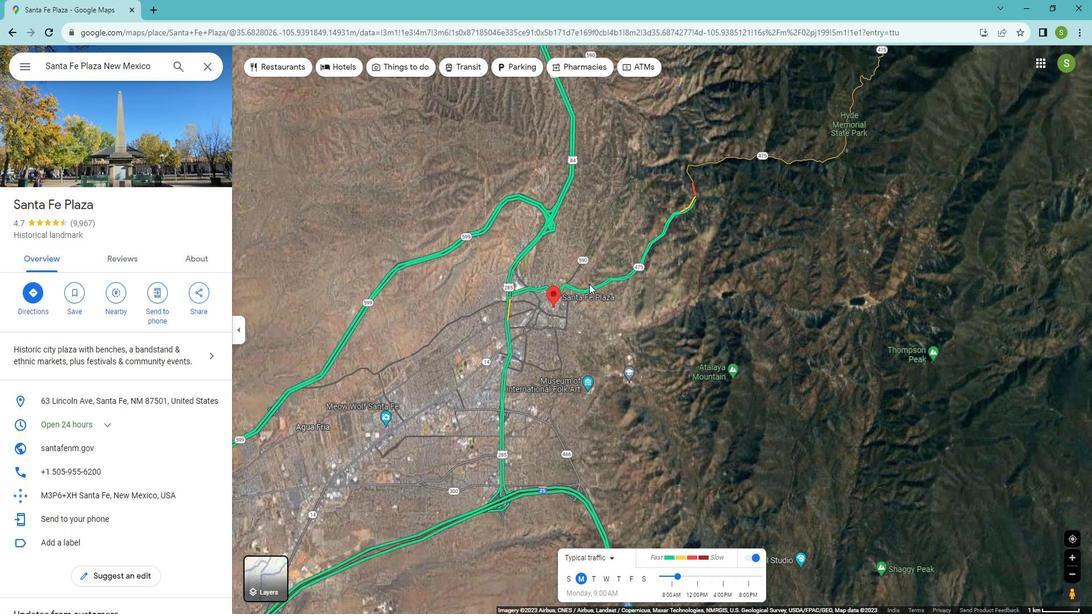 
Action: Mouse scrolled (604, 287) with delta (0, 0)
Screenshot: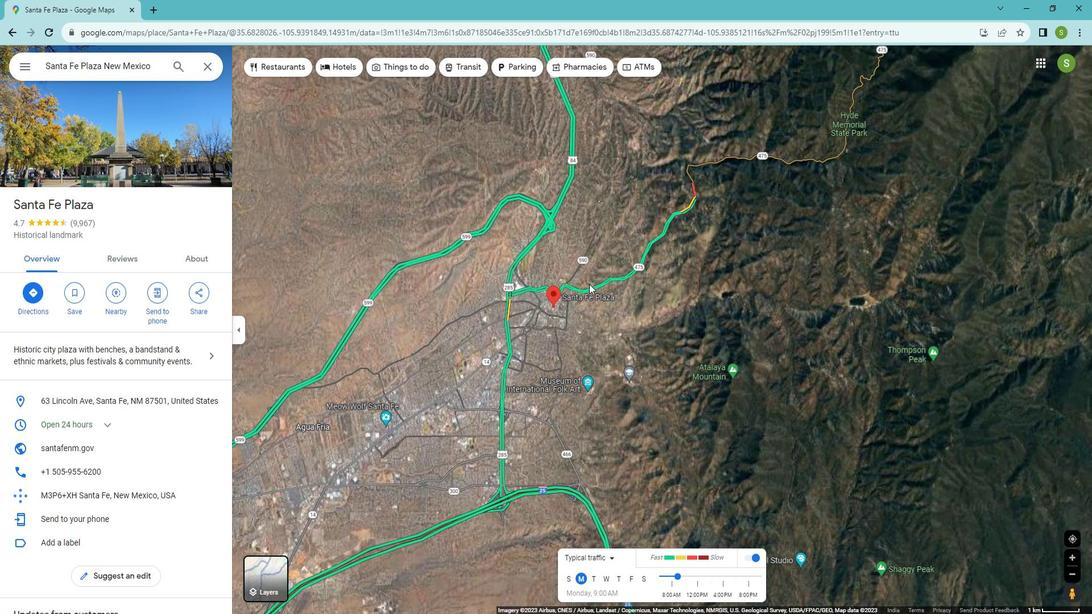 
Action: Mouse scrolled (604, 287) with delta (0, 0)
Screenshot: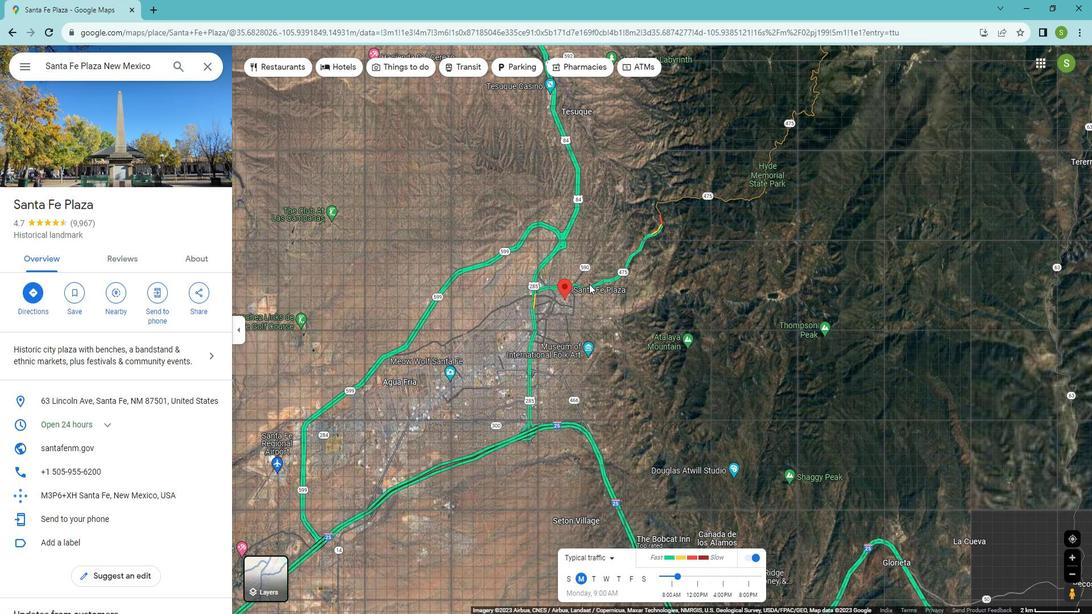 
Action: Mouse moved to (284, 562)
Screenshot: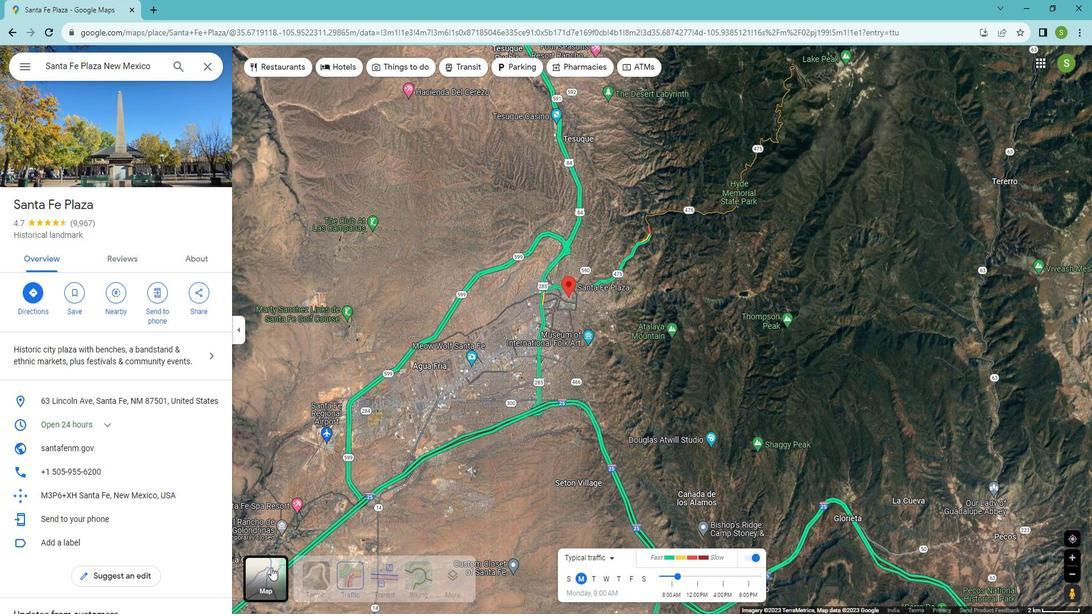 
Action: Mouse pressed left at (284, 562)
Screenshot: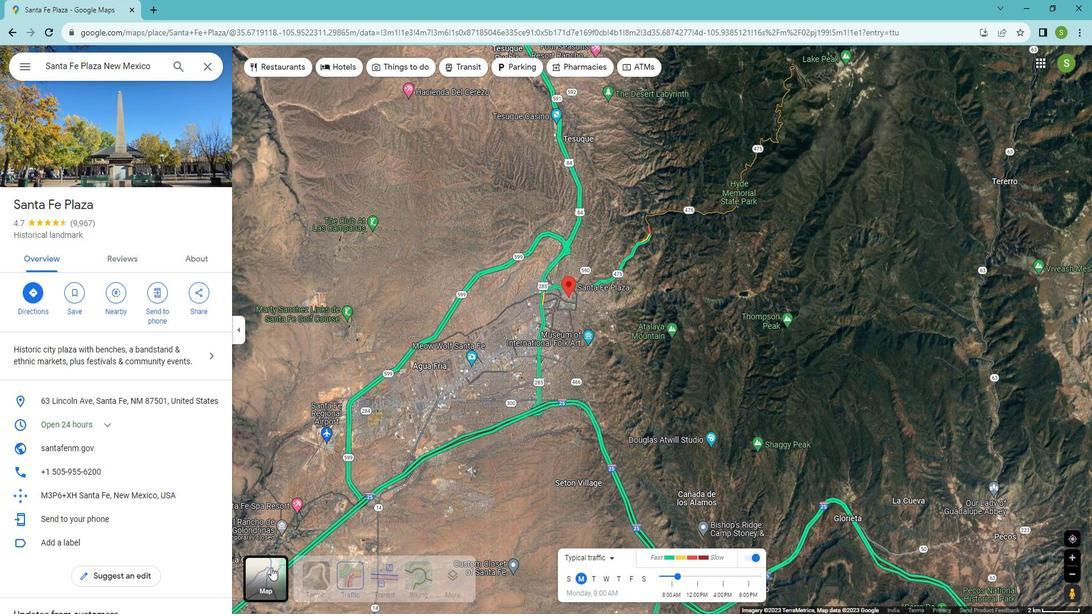 
Action: Mouse moved to (361, 573)
Screenshot: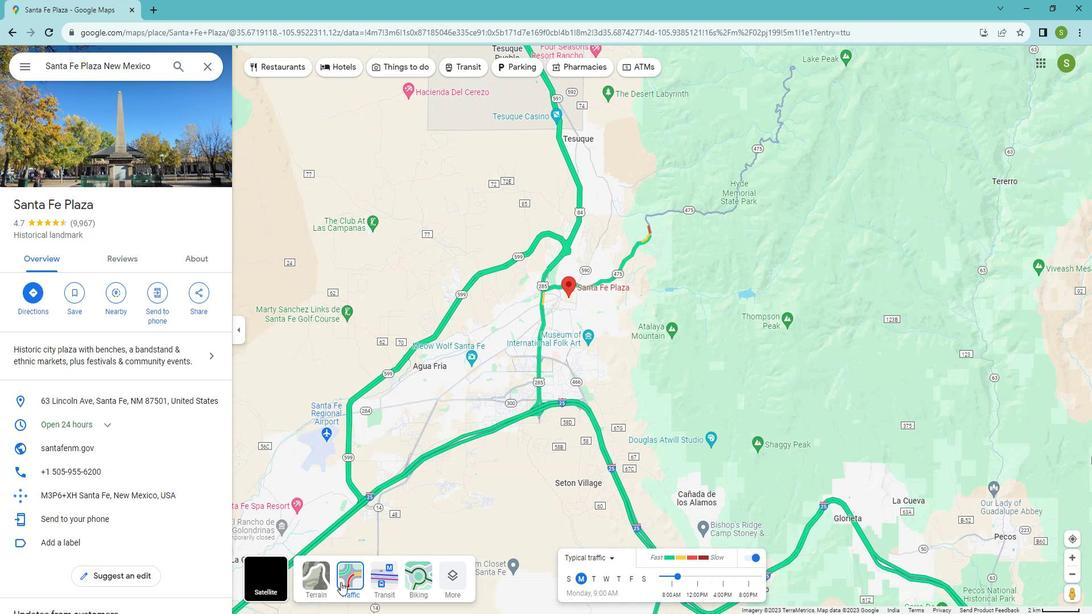 
Action: Mouse pressed left at (361, 573)
Screenshot: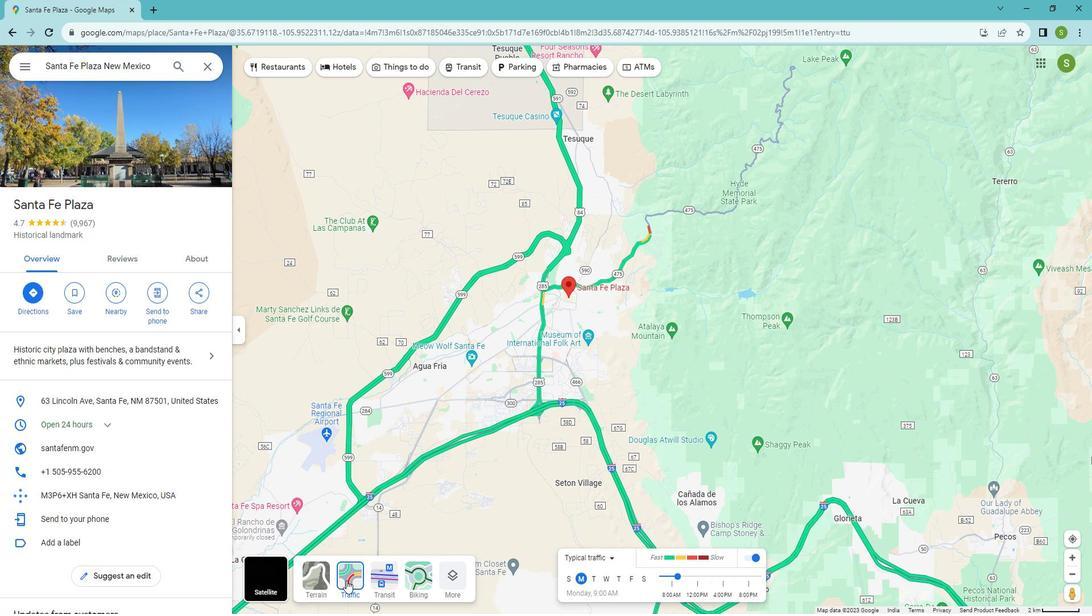
Action: Mouse moved to (553, 393)
Screenshot: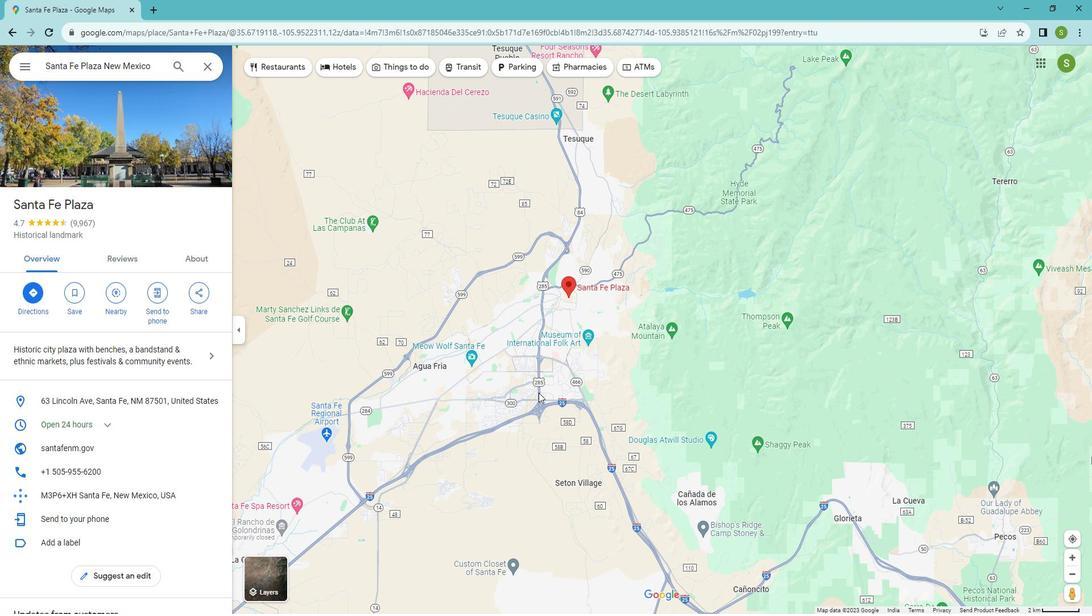 
